 Task: Collaborate with external partners or stakeholders using GitHub to align on shared goals or initiatives.
Action: Mouse moved to (659, 150)
Screenshot: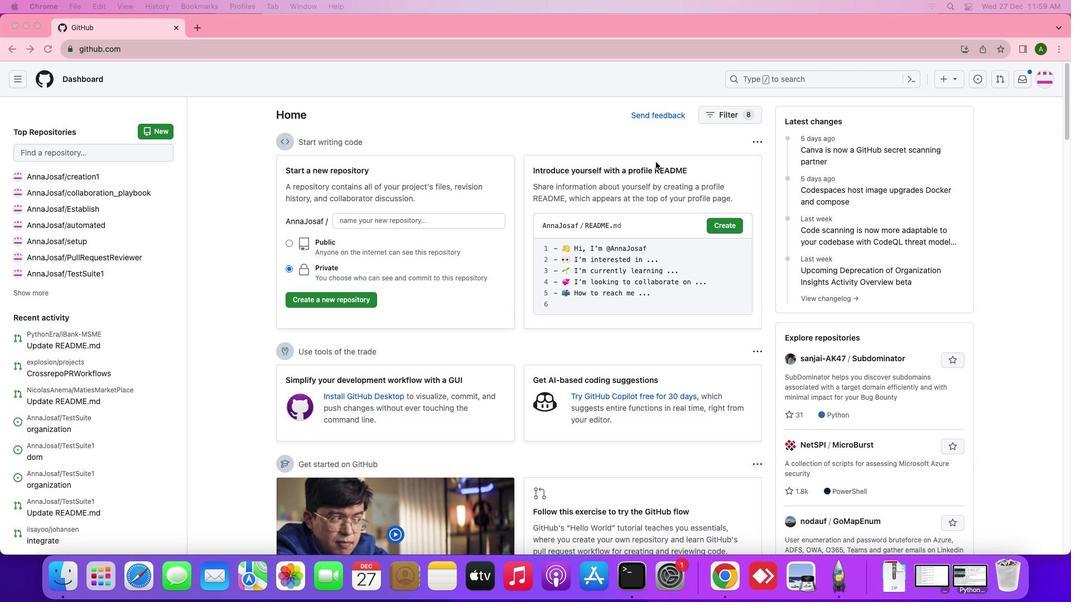
Action: Mouse pressed left at (659, 150)
Screenshot: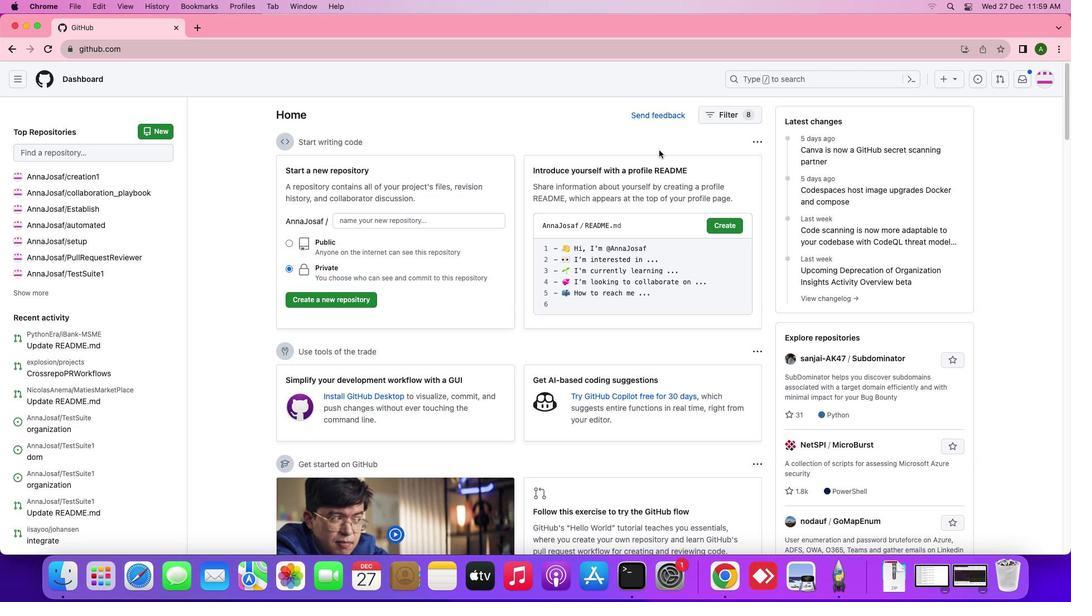 
Action: Mouse moved to (806, 80)
Screenshot: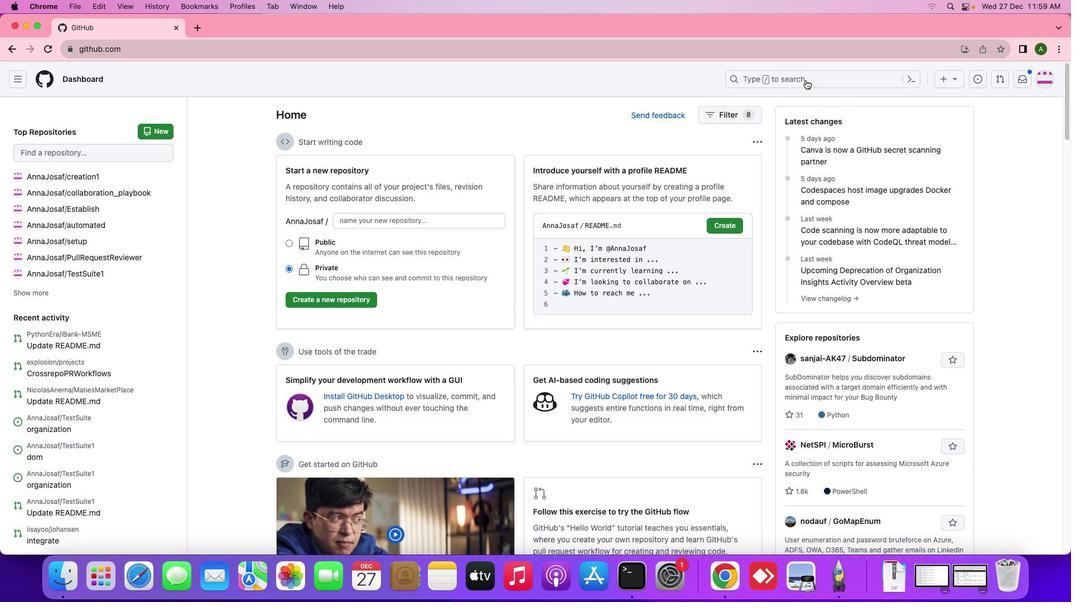 
Action: Mouse pressed left at (806, 80)
Screenshot: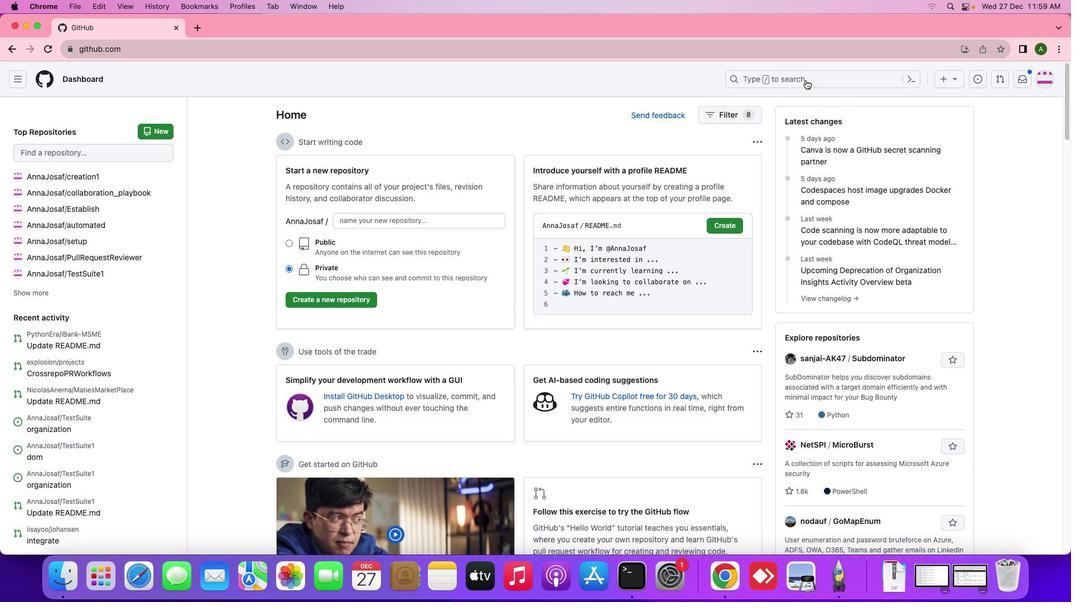 
Action: Mouse moved to (806, 79)
Screenshot: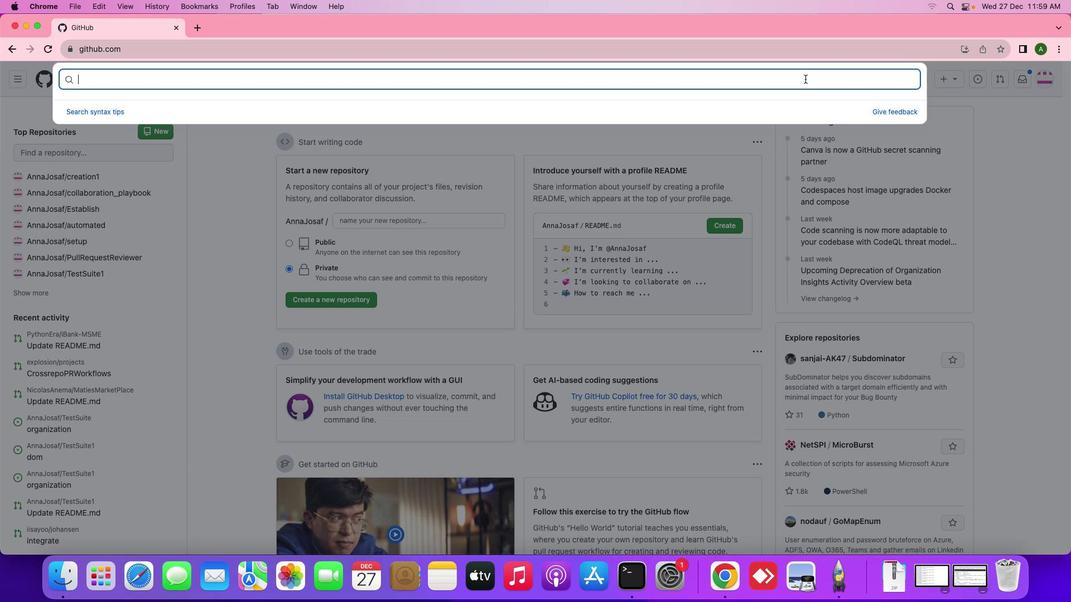 
Action: Key pressed 's''u'Key.backspaceKey.backspace'a''n''a''b''a'Key.enter
Screenshot: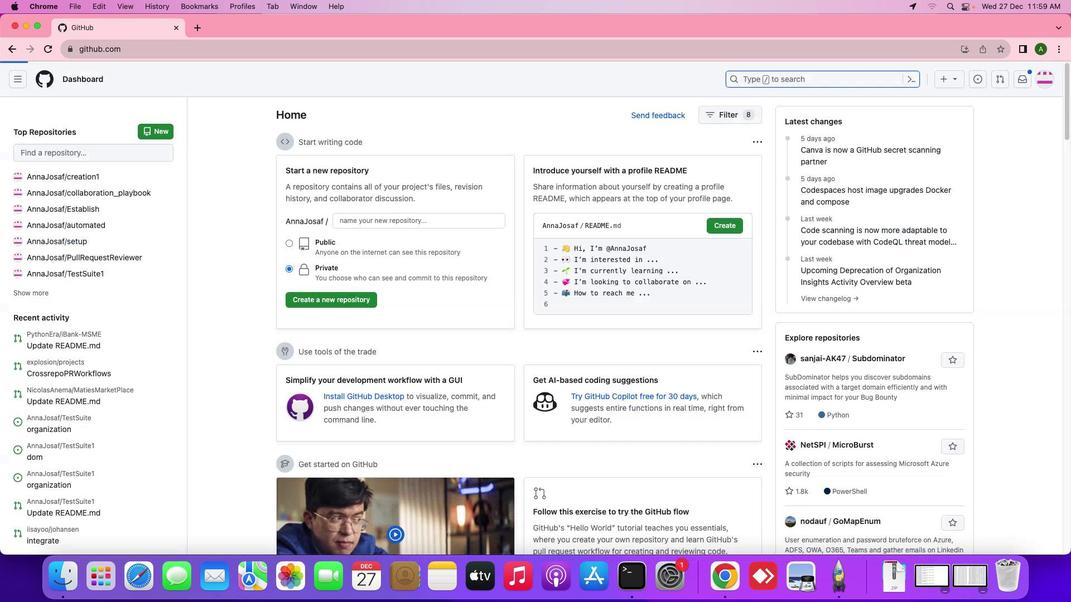 
Action: Mouse moved to (237, 151)
Screenshot: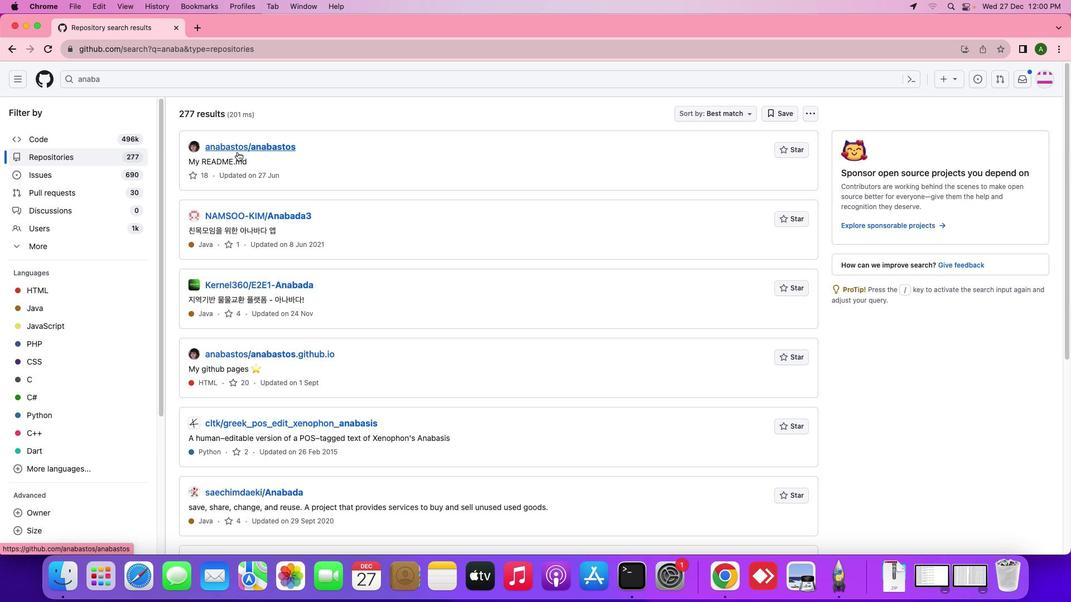 
Action: Mouse pressed left at (237, 151)
Screenshot: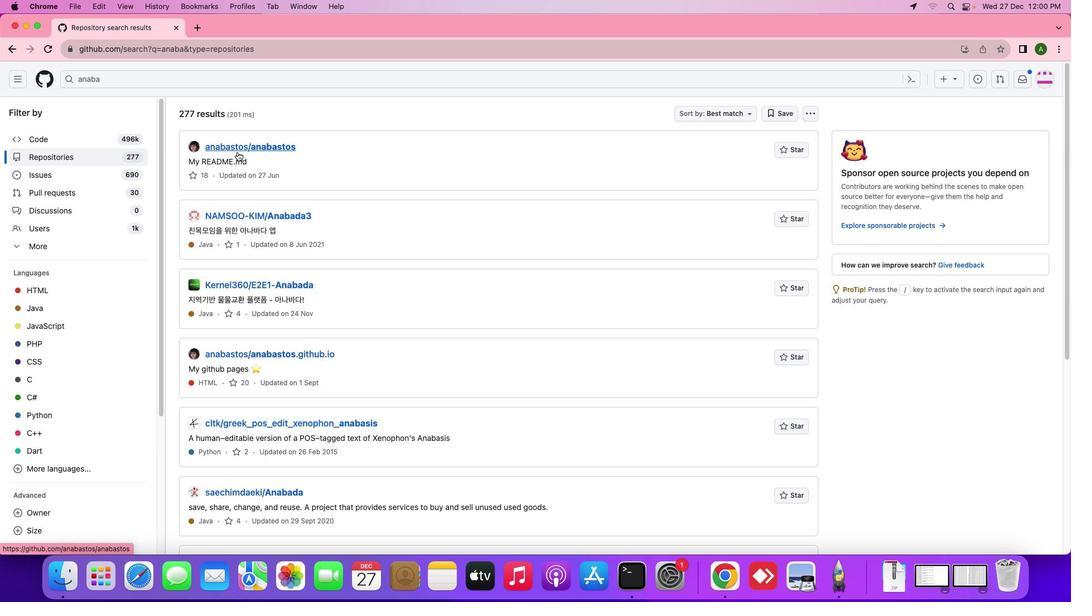 
Action: Mouse moved to (716, 135)
Screenshot: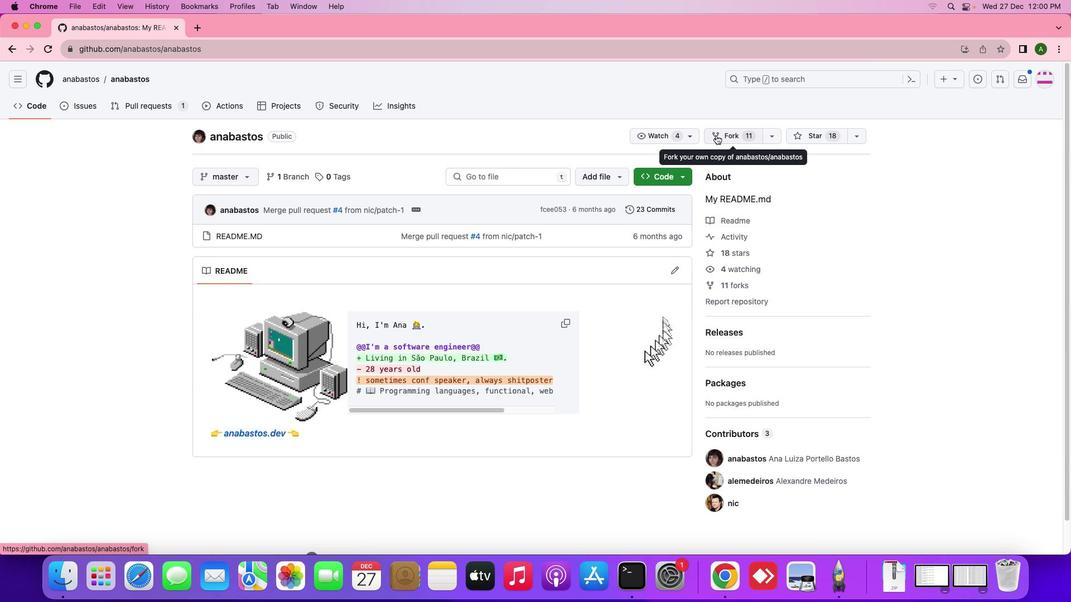 
Action: Mouse pressed left at (716, 135)
Screenshot: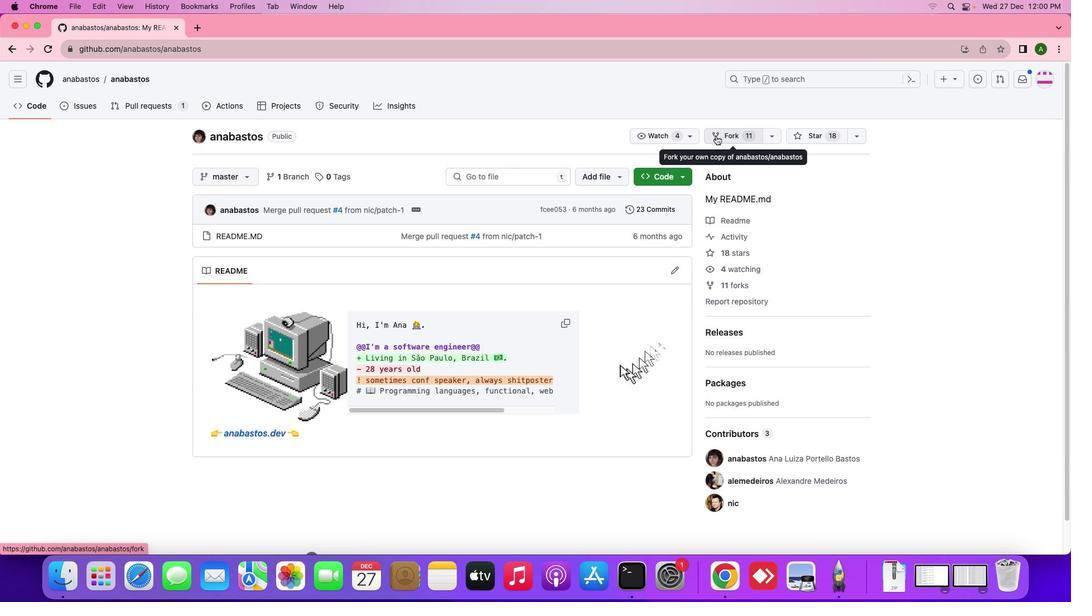 
Action: Mouse moved to (702, 427)
Screenshot: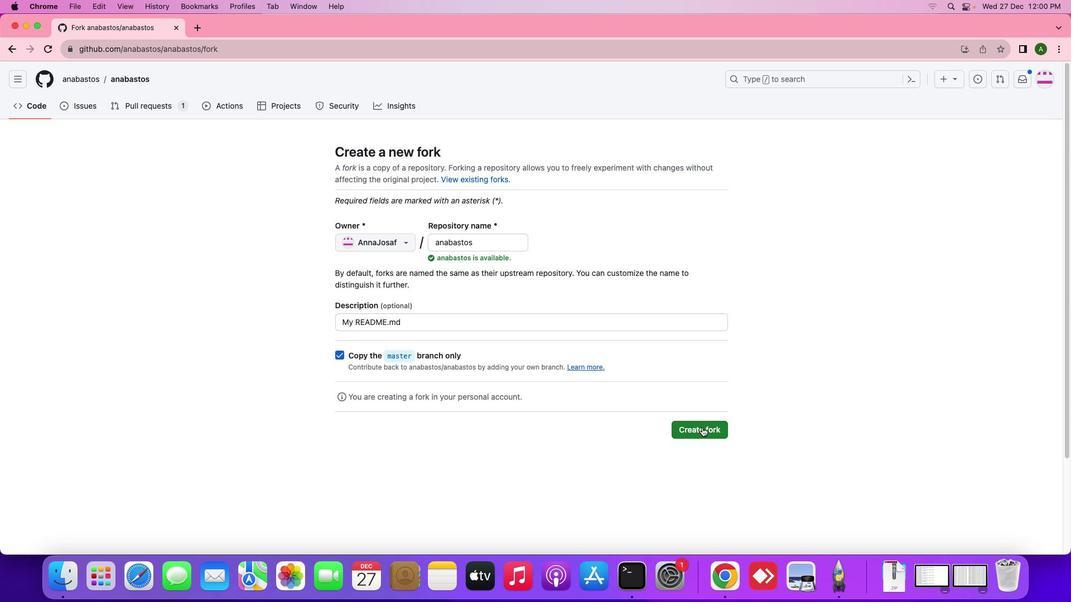 
Action: Mouse pressed left at (702, 427)
Screenshot: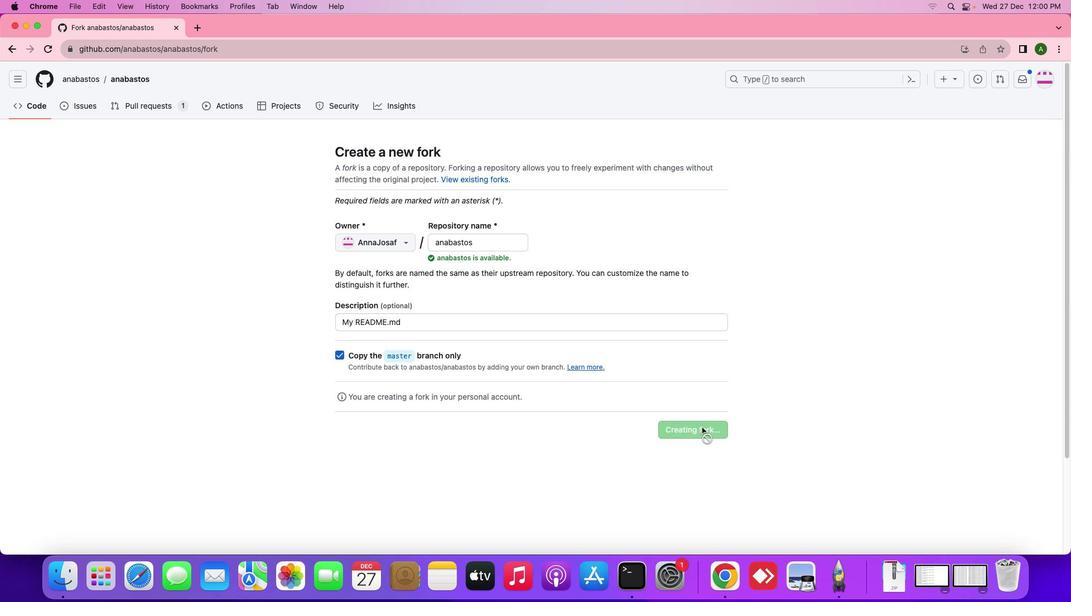 
Action: Mouse pressed left at (702, 427)
Screenshot: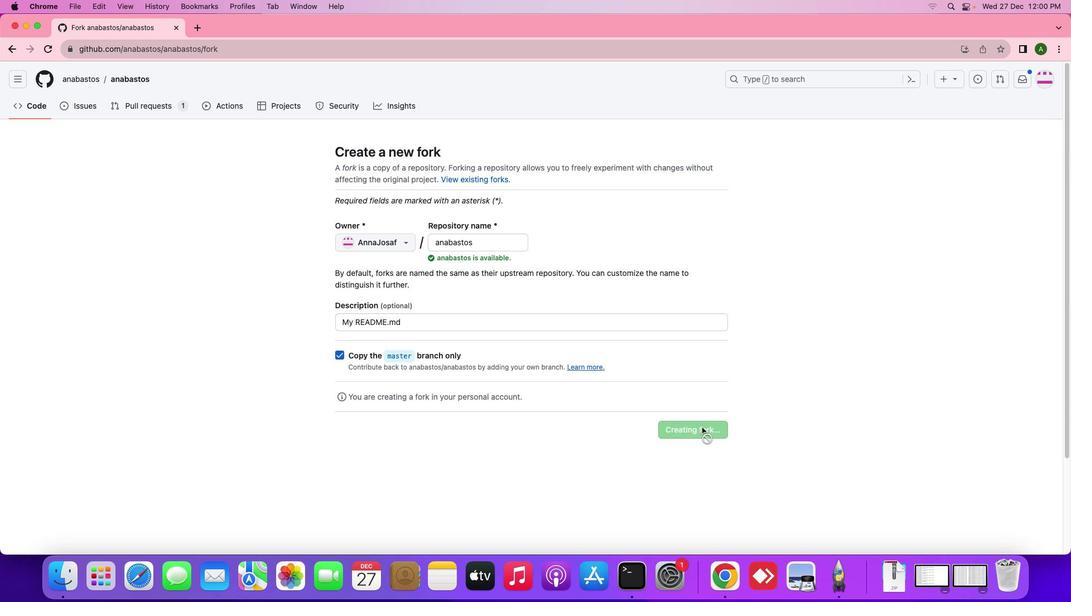 
Action: Mouse moved to (249, 285)
Screenshot: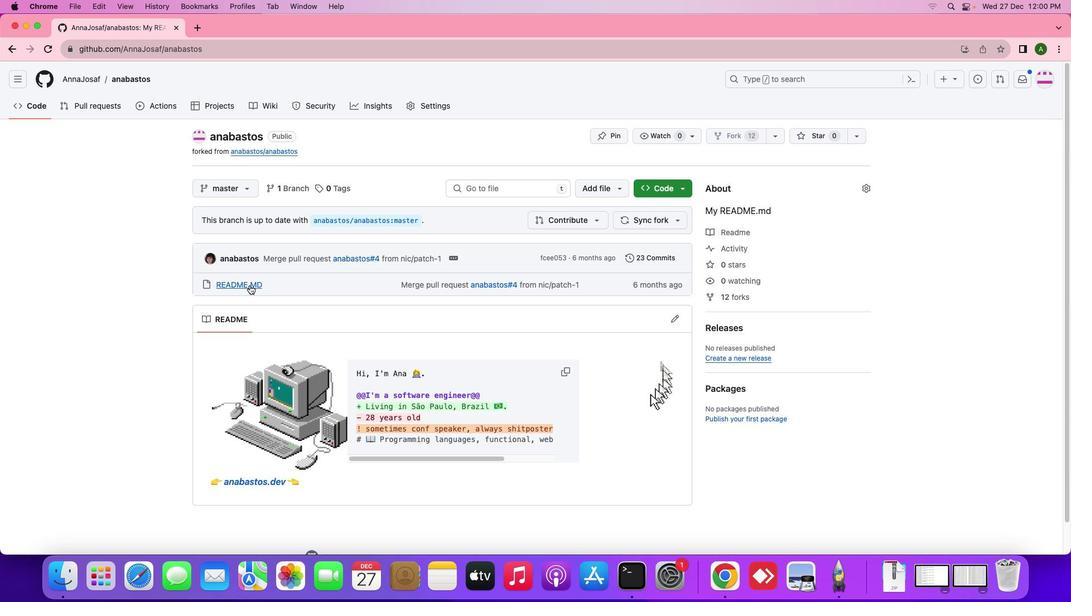 
Action: Mouse pressed left at (249, 285)
Screenshot: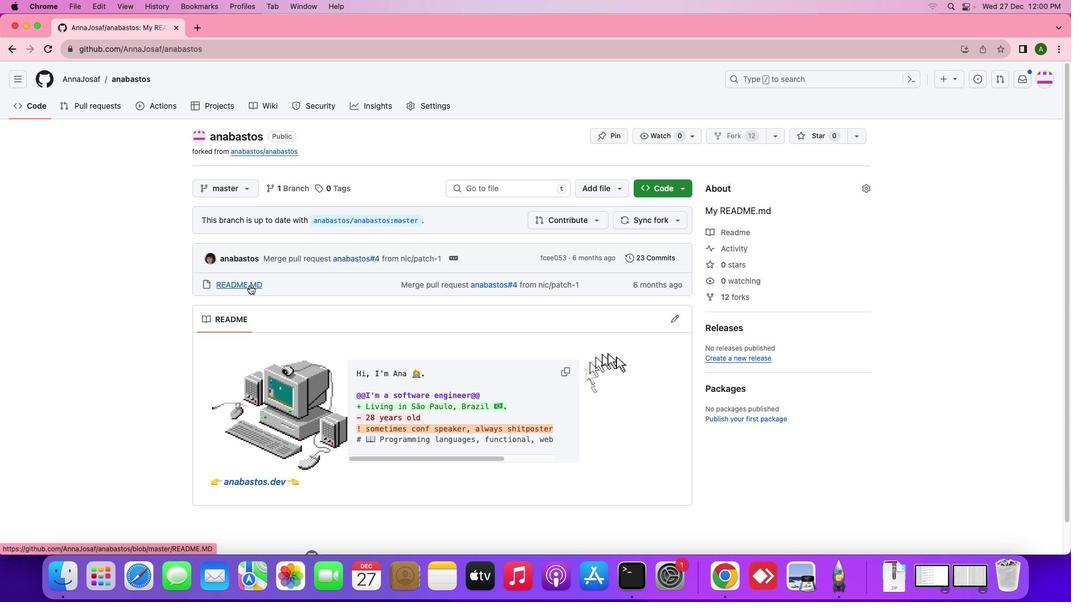 
Action: Mouse moved to (1027, 200)
Screenshot: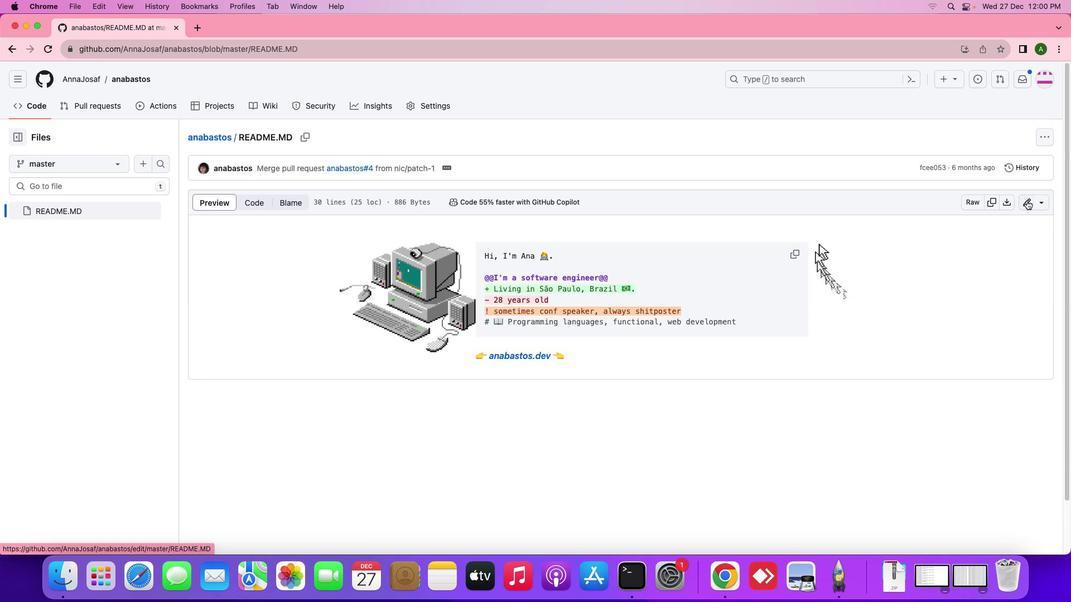 
Action: Mouse pressed left at (1027, 200)
Screenshot: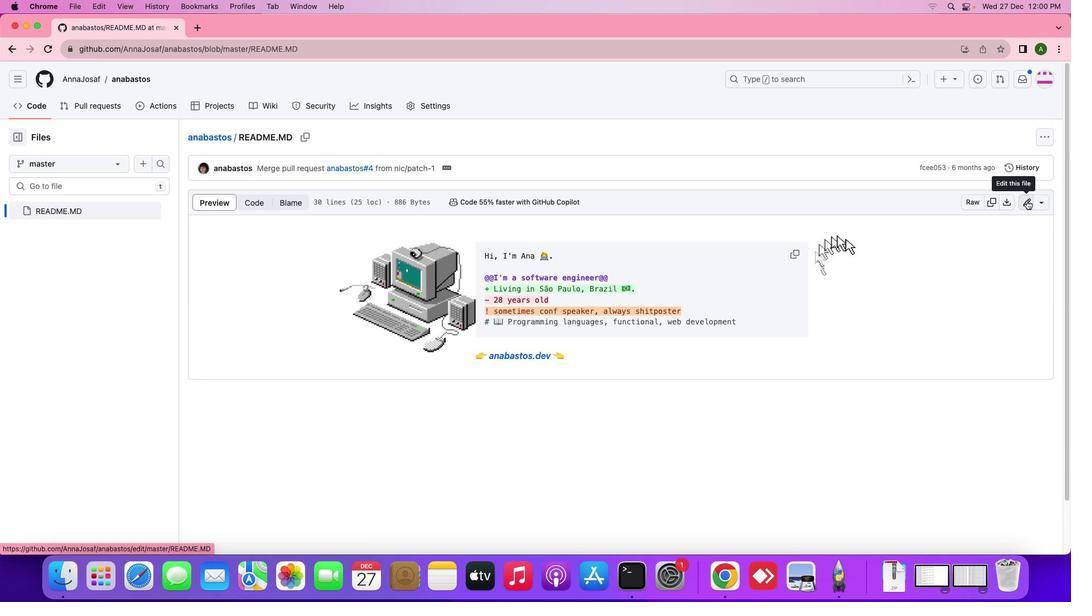 
Action: Mouse moved to (460, 423)
Screenshot: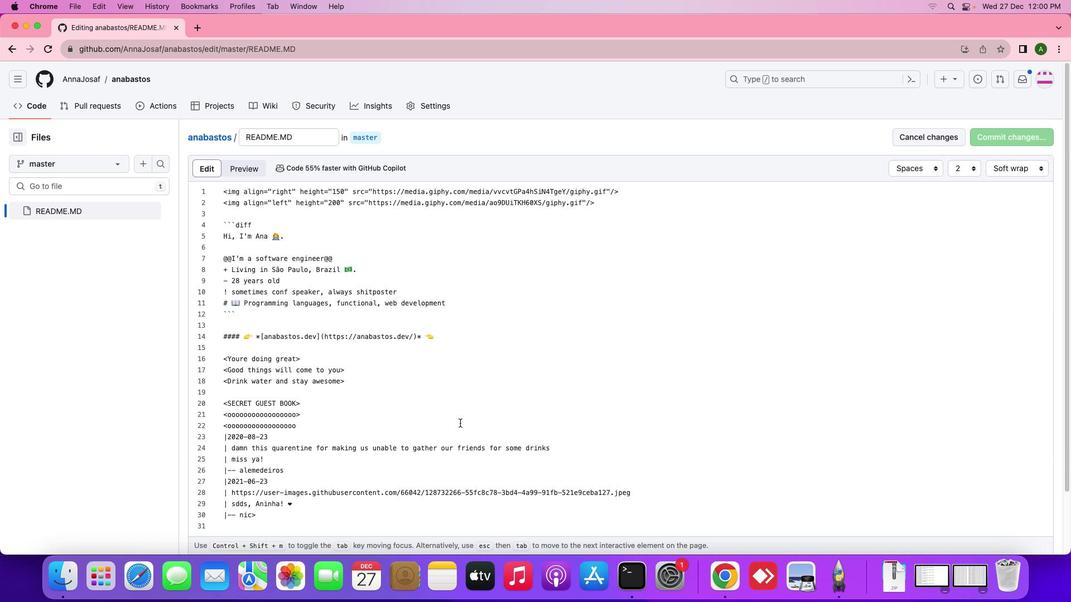 
Action: Mouse scrolled (460, 423) with delta (0, 0)
Screenshot: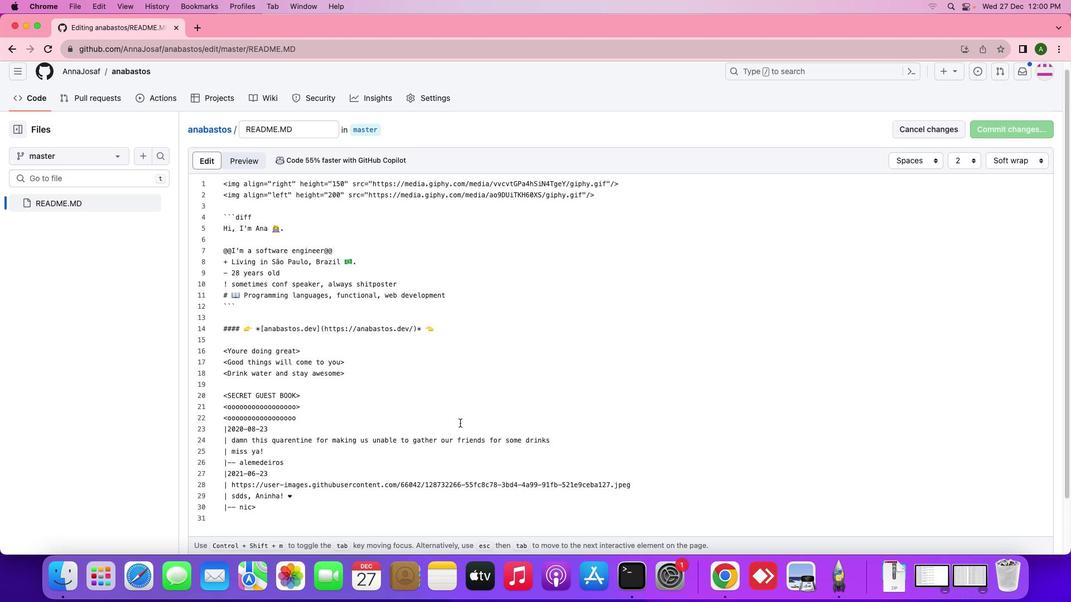 
Action: Mouse scrolled (460, 423) with delta (0, 0)
Screenshot: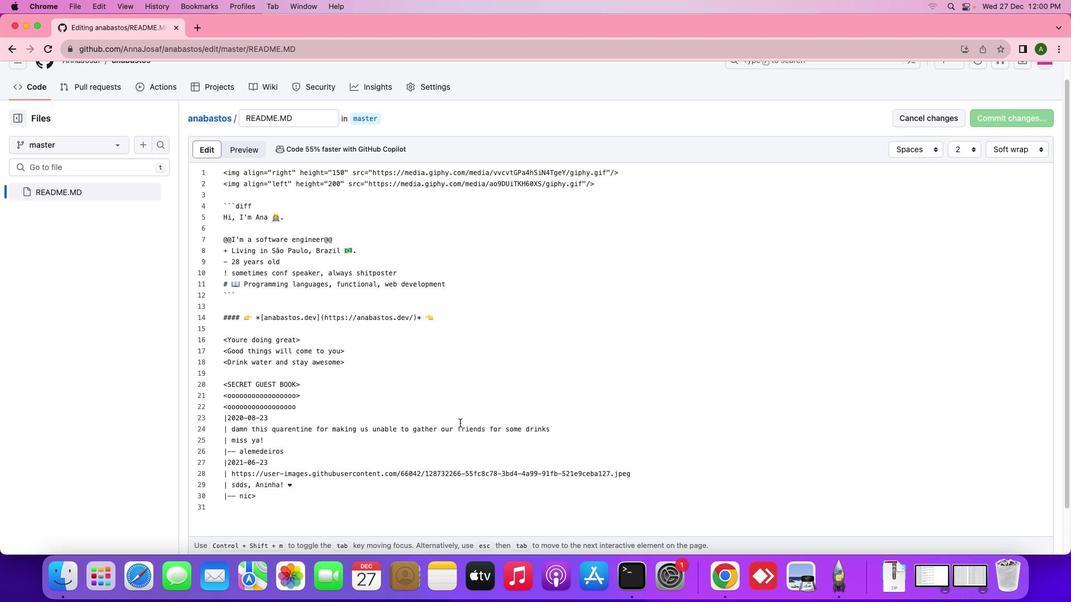 
Action: Mouse scrolled (460, 423) with delta (0, -1)
Screenshot: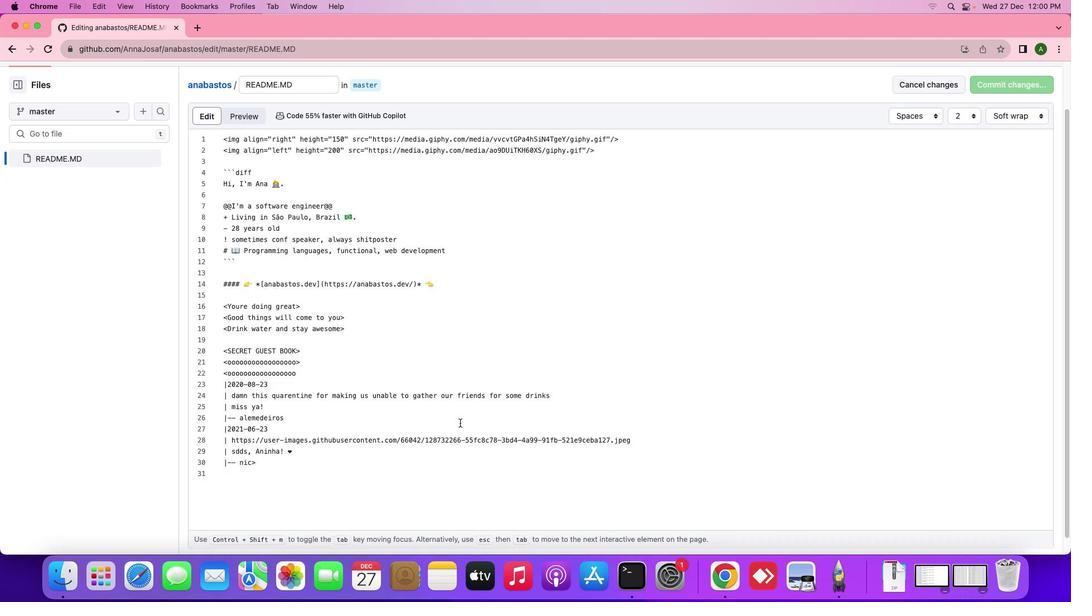 
Action: Mouse moved to (460, 425)
Screenshot: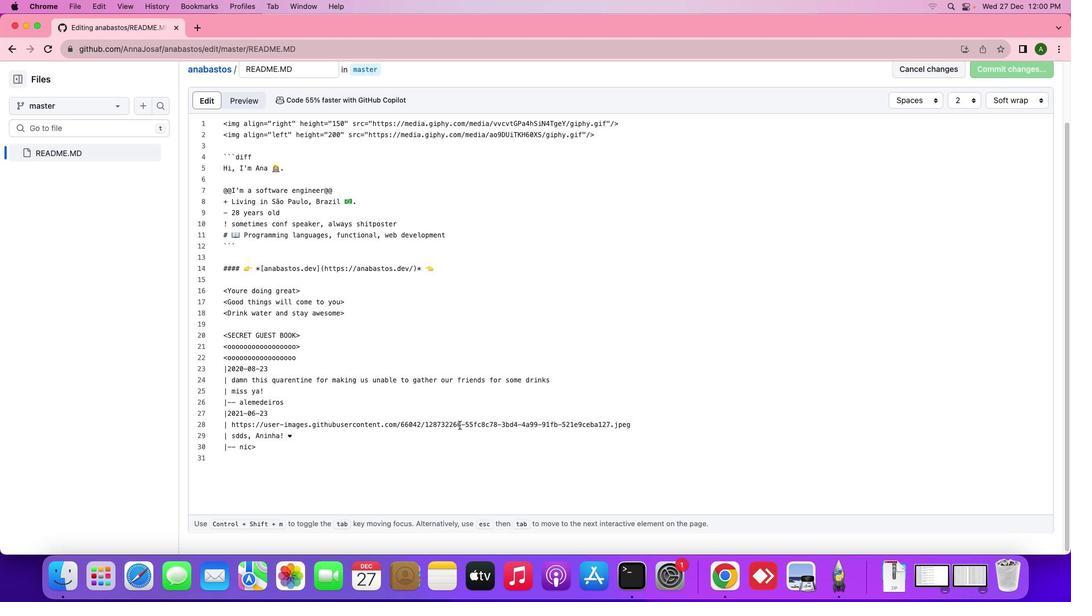 
Action: Mouse scrolled (460, 425) with delta (0, 0)
Screenshot: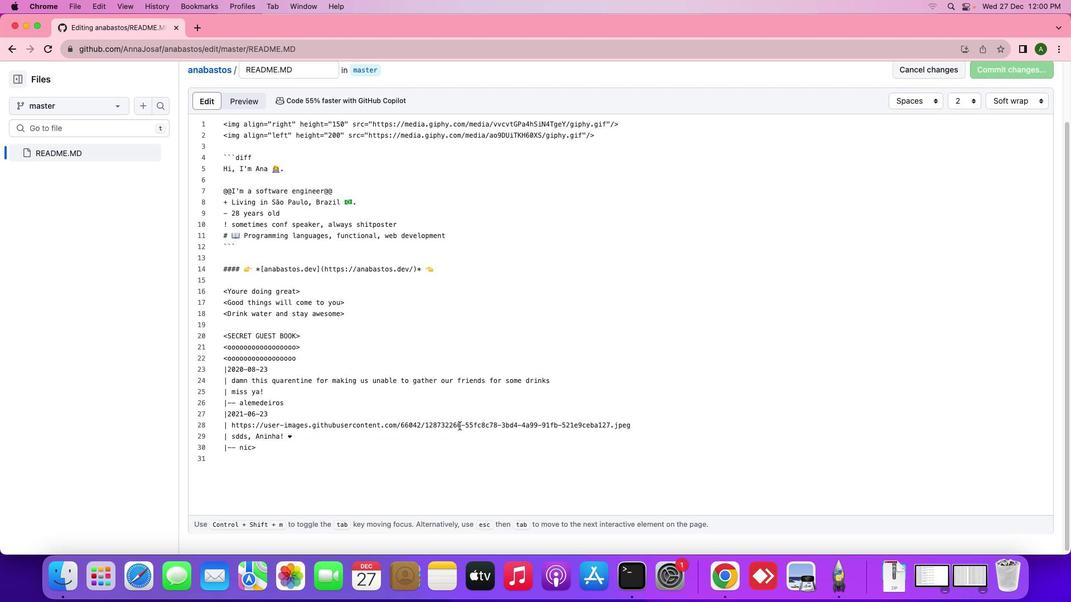 
Action: Mouse moved to (460, 425)
Screenshot: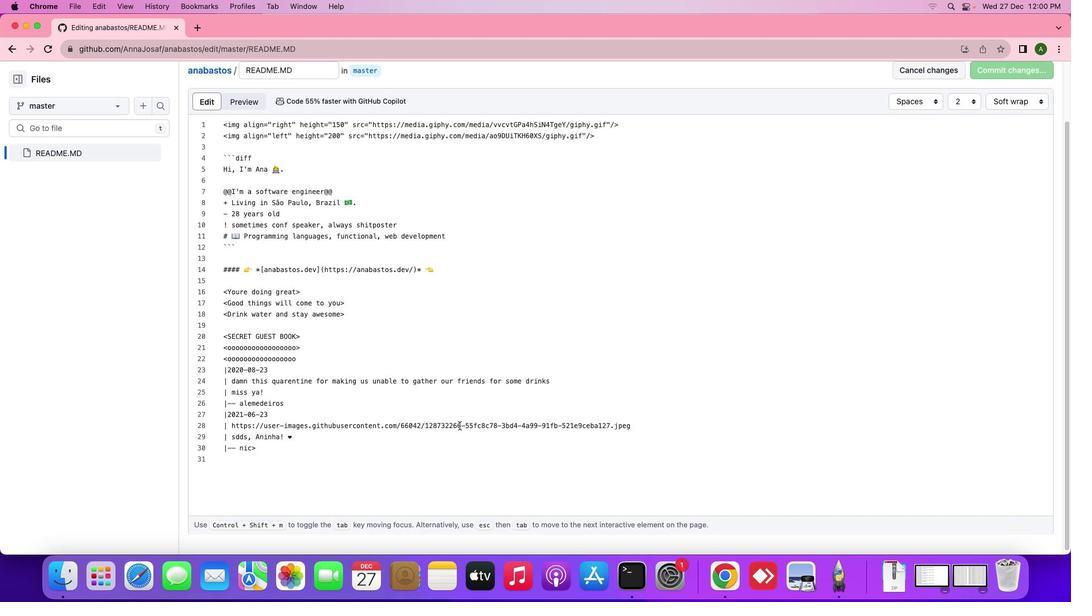 
Action: Mouse scrolled (460, 425) with delta (0, 0)
Screenshot: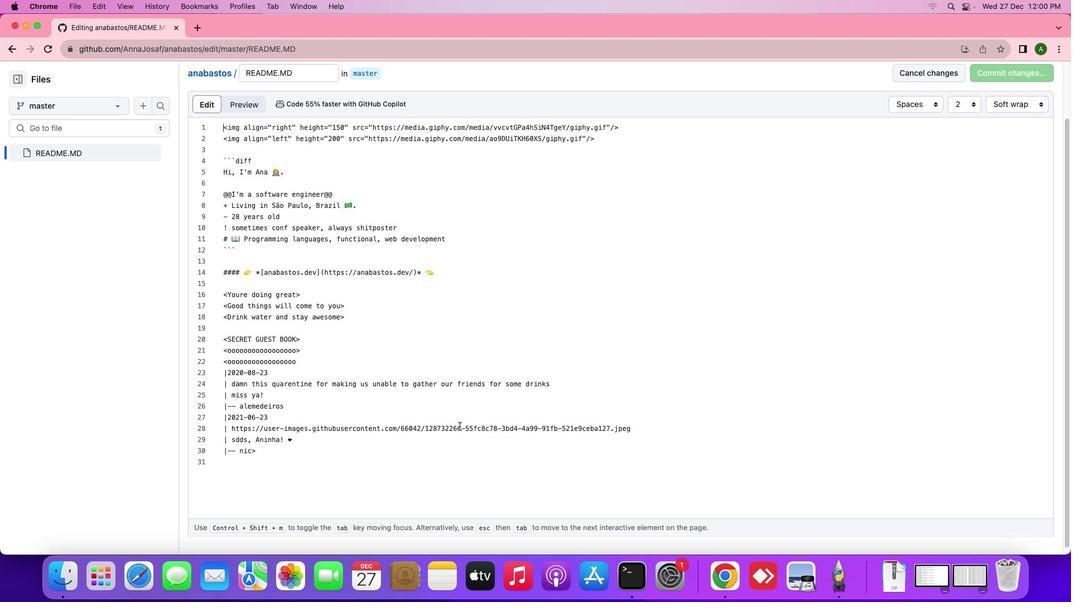 
Action: Mouse moved to (460, 426)
Screenshot: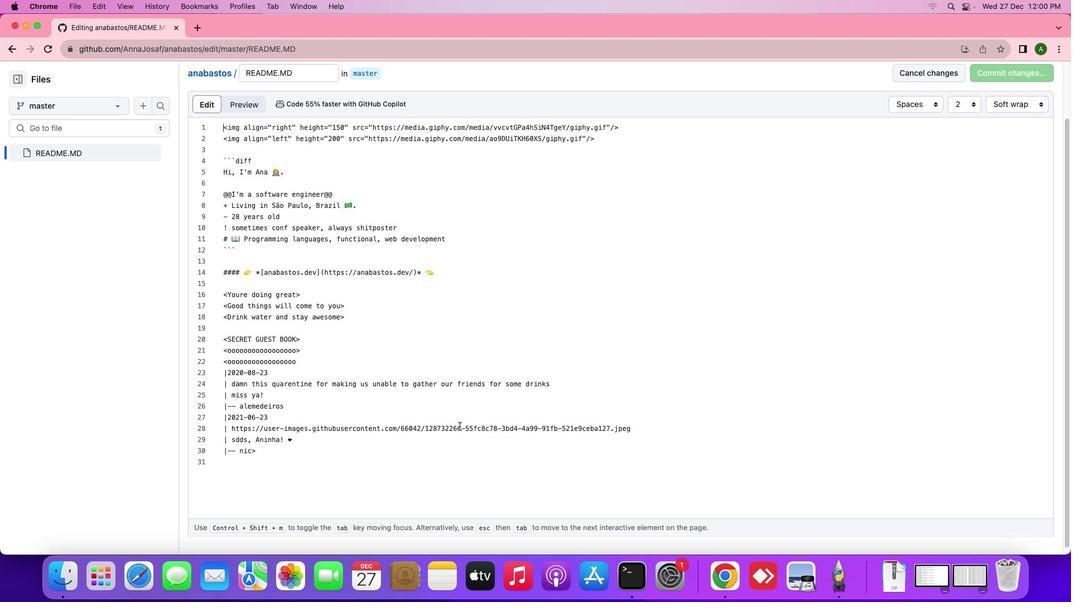 
Action: Mouse scrolled (460, 426) with delta (0, 0)
Screenshot: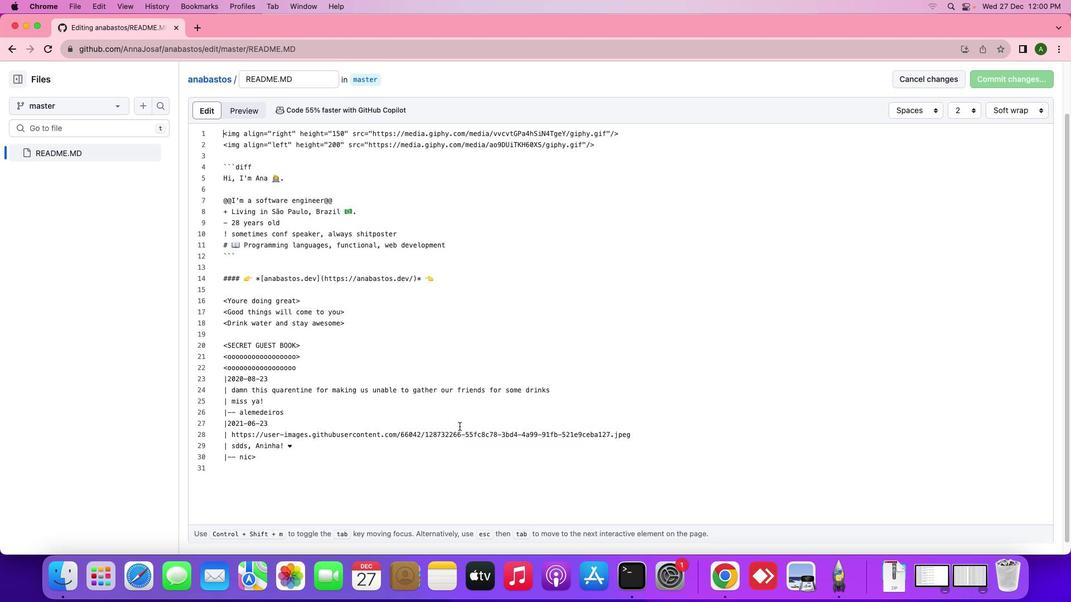 
Action: Mouse moved to (269, 182)
Screenshot: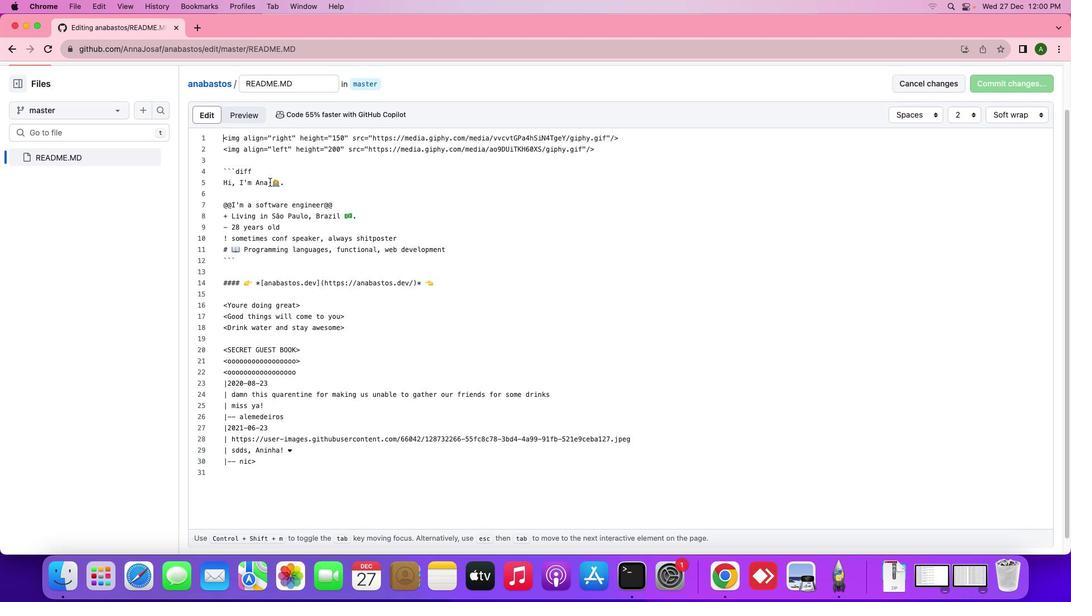 
Action: Mouse pressed left at (269, 182)
Screenshot: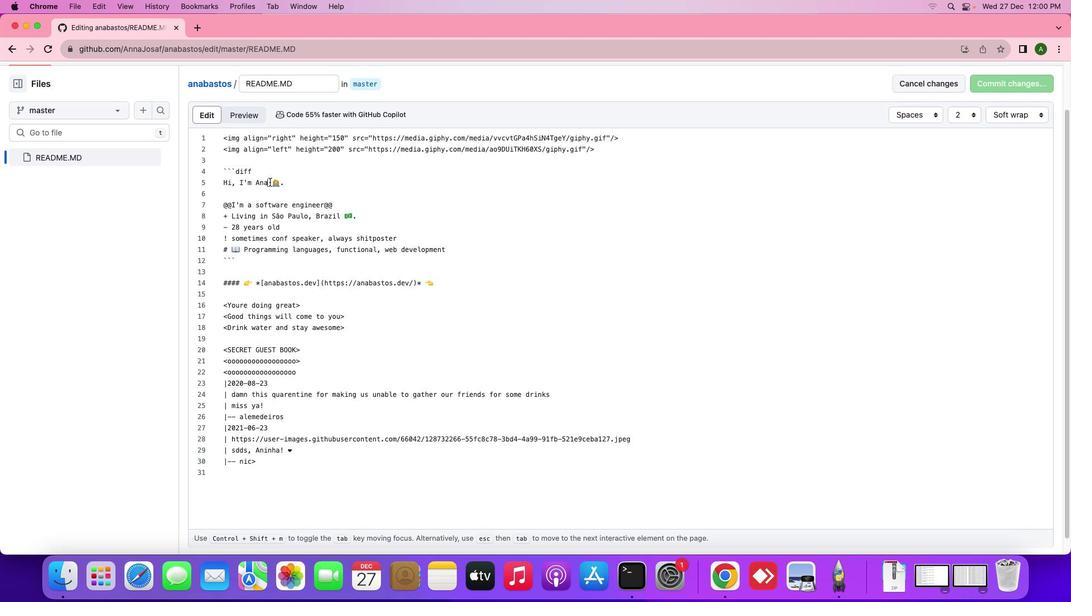 
Action: Mouse moved to (312, 200)
Screenshot: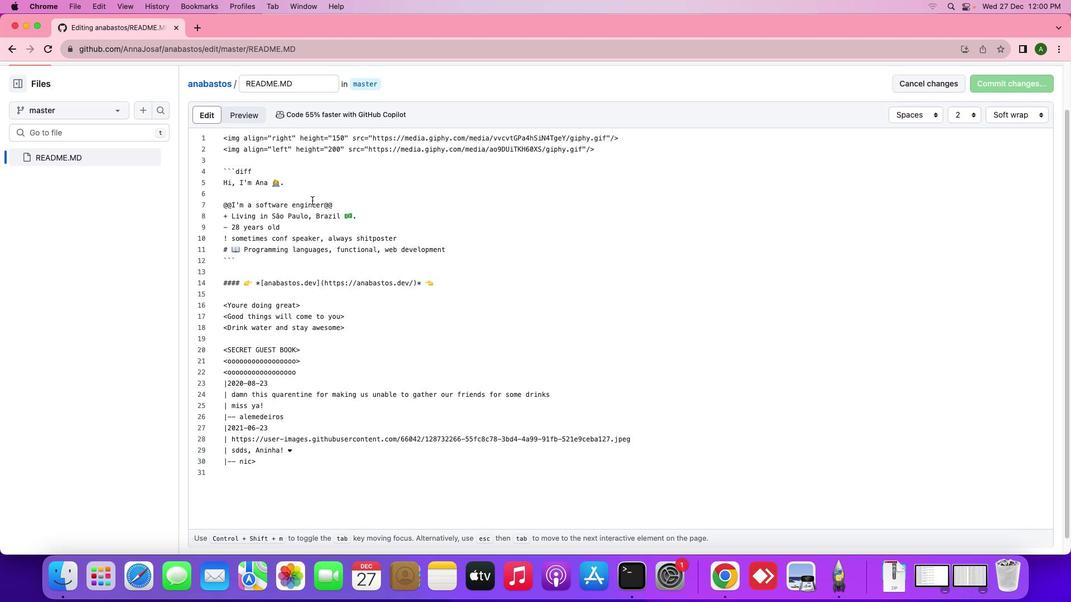 
Action: Key pressed 'j''o''s''a''f'
Screenshot: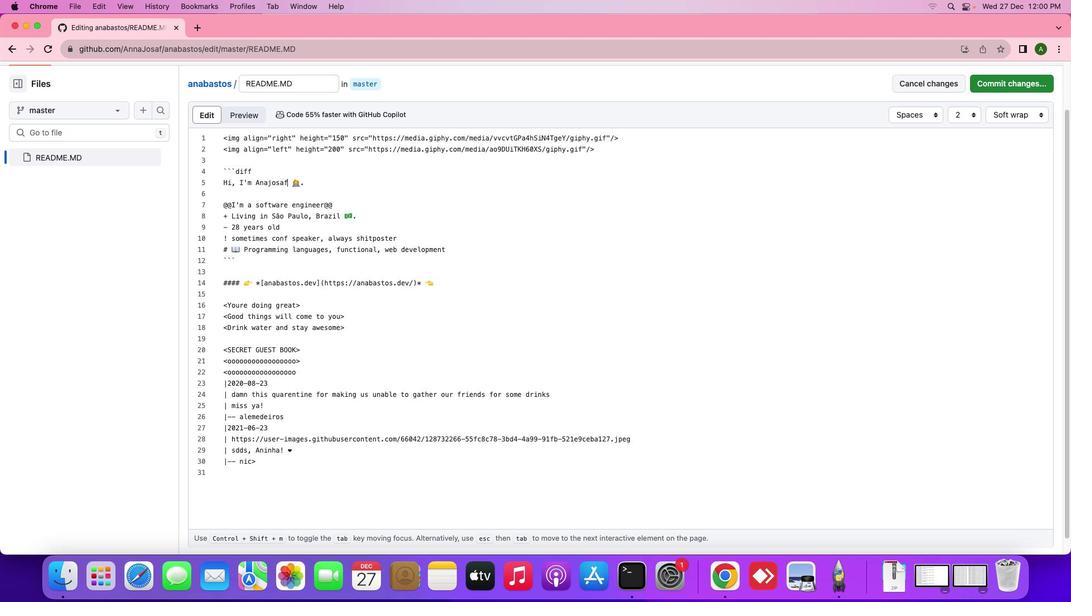 
Action: Mouse moved to (268, 182)
Screenshot: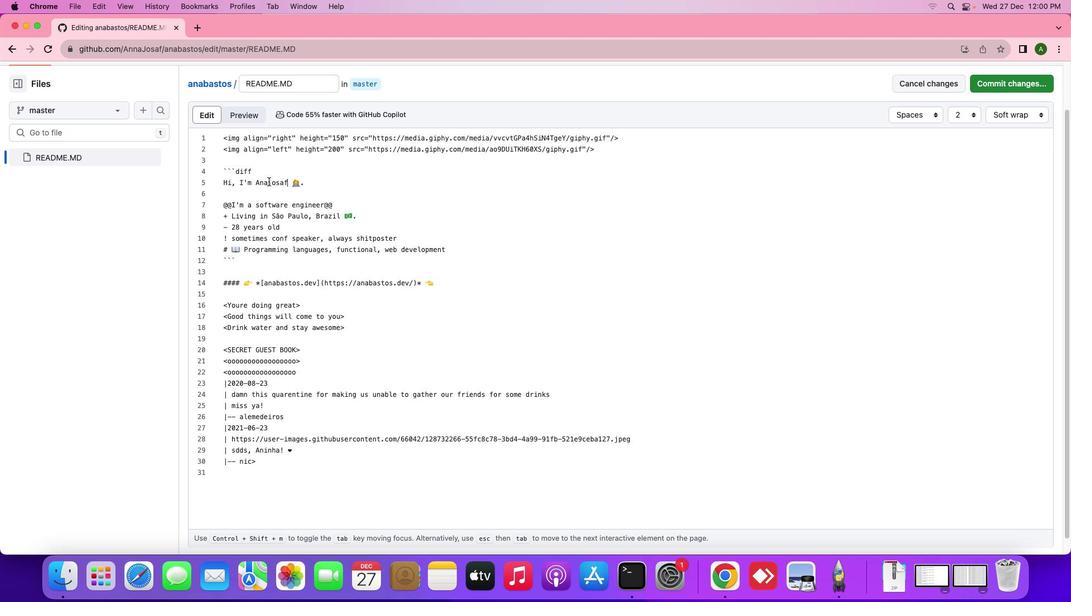 
Action: Mouse pressed left at (268, 182)
Screenshot: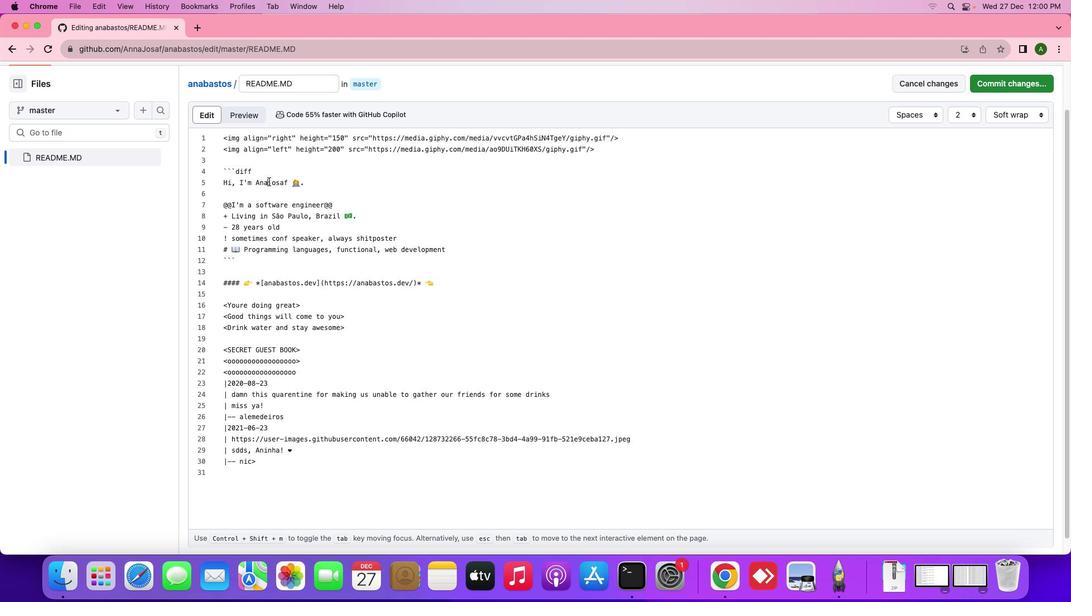 
Action: Mouse moved to (274, 182)
Screenshot: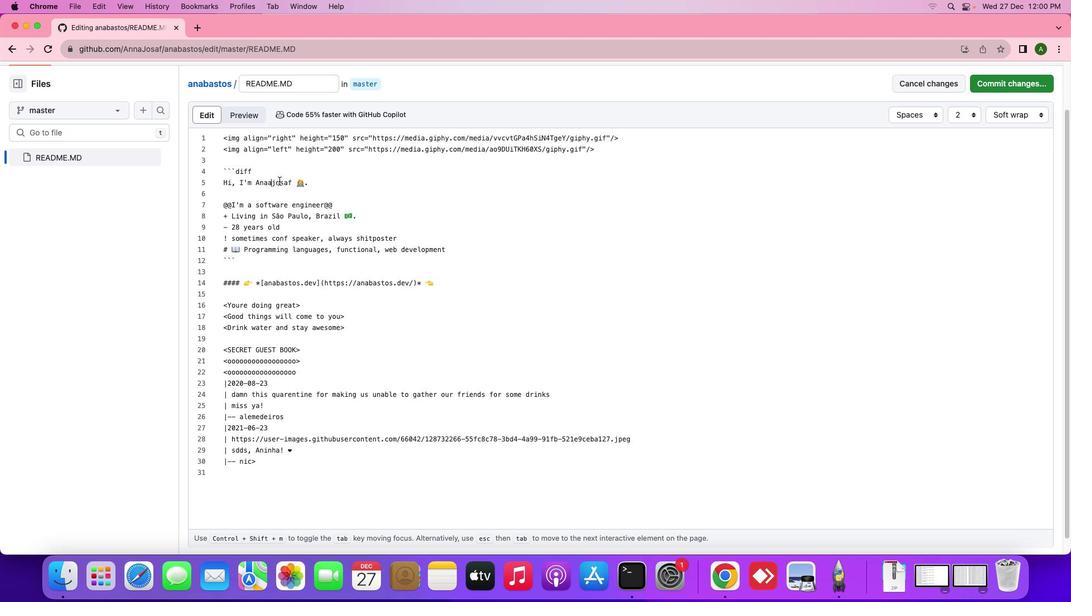 
Action: Key pressed 'a'
Screenshot: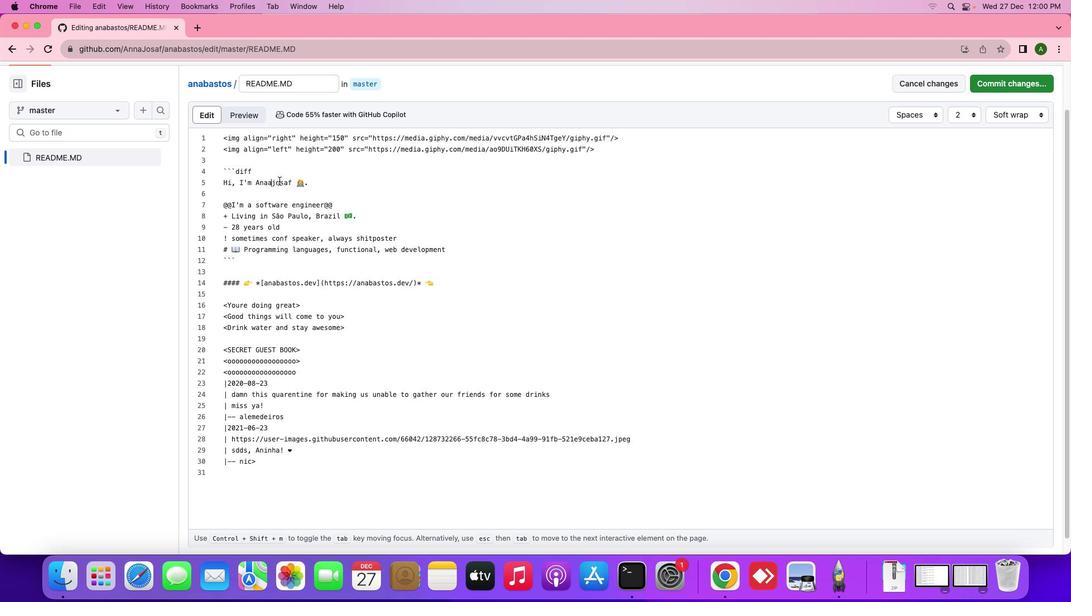 
Action: Mouse moved to (999, 83)
Screenshot: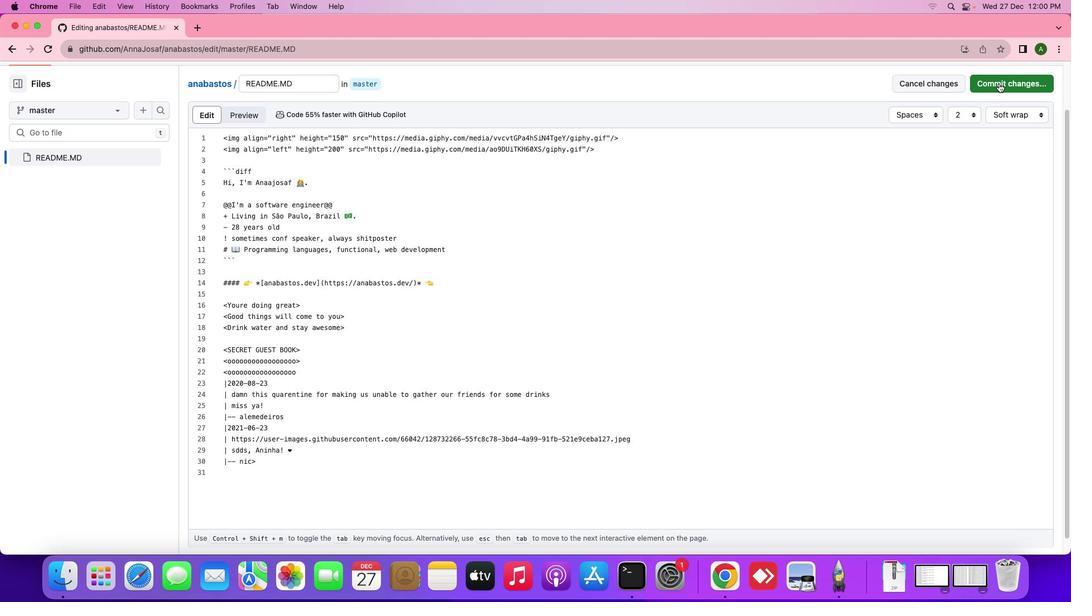 
Action: Mouse pressed left at (999, 83)
Screenshot: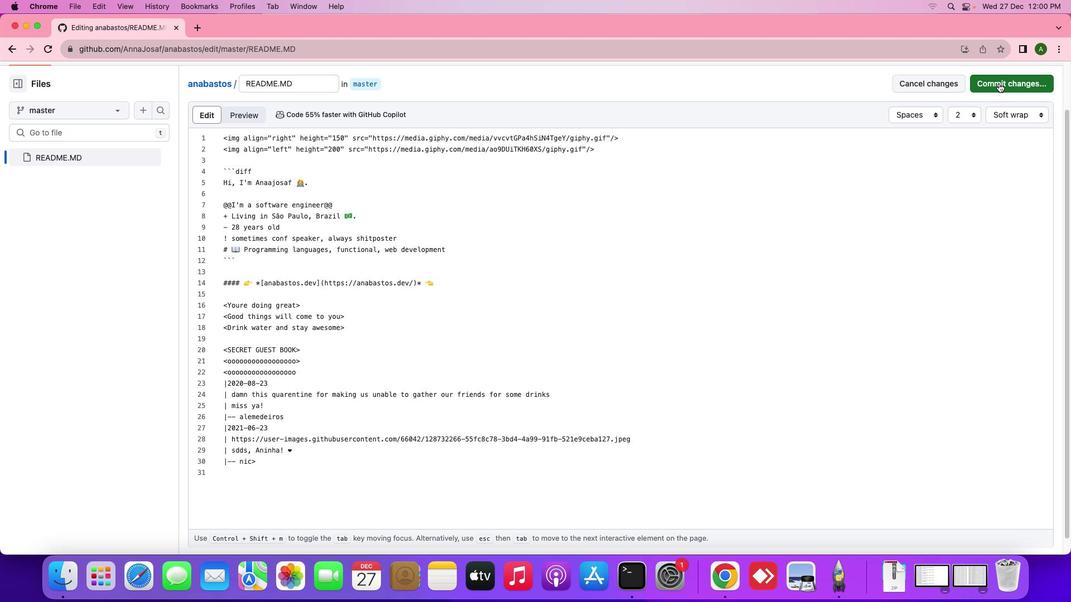 
Action: Mouse moved to (628, 427)
Screenshot: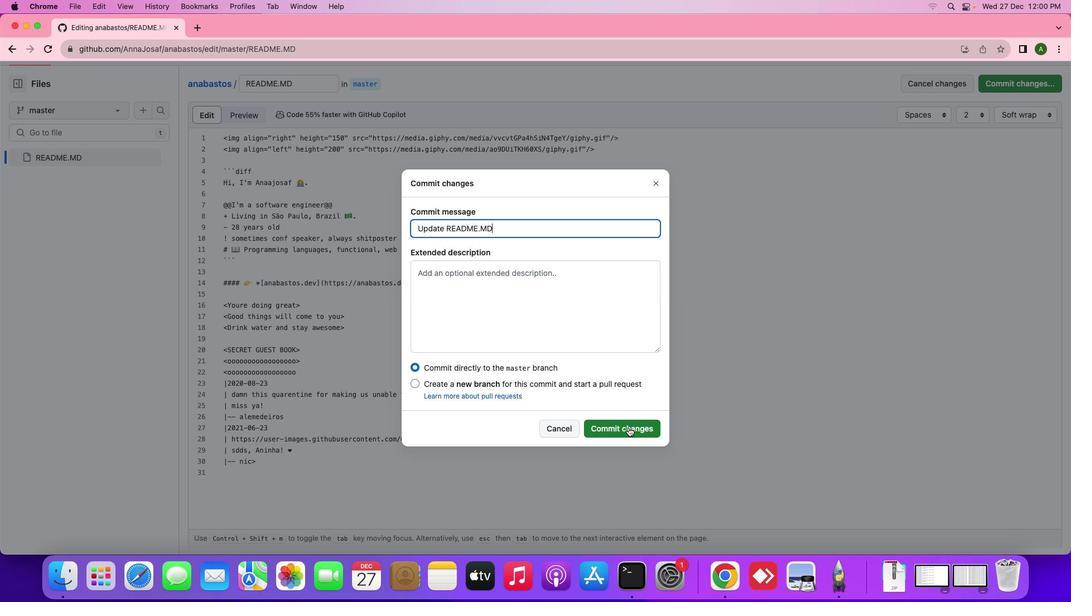 
Action: Mouse pressed left at (628, 427)
Screenshot: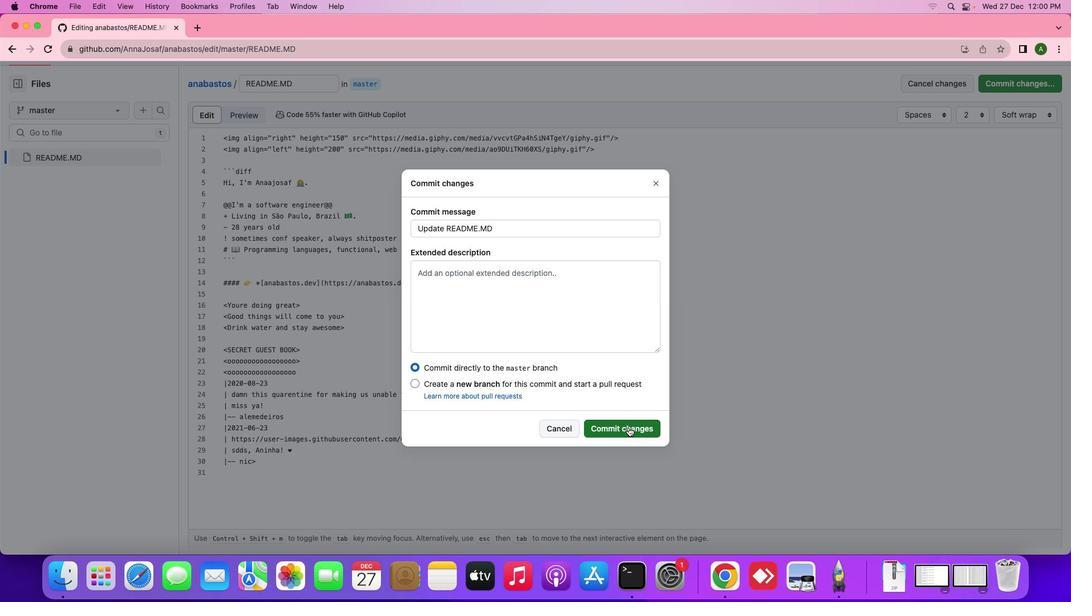 
Action: Mouse moved to (461, 279)
Screenshot: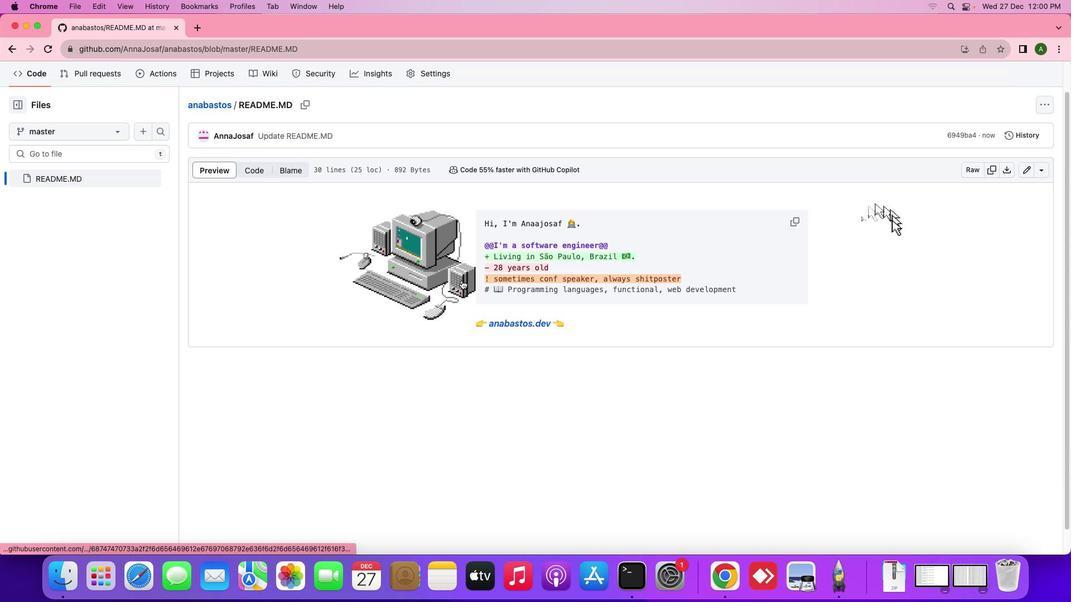 
Action: Mouse scrolled (461, 279) with delta (0, 0)
Screenshot: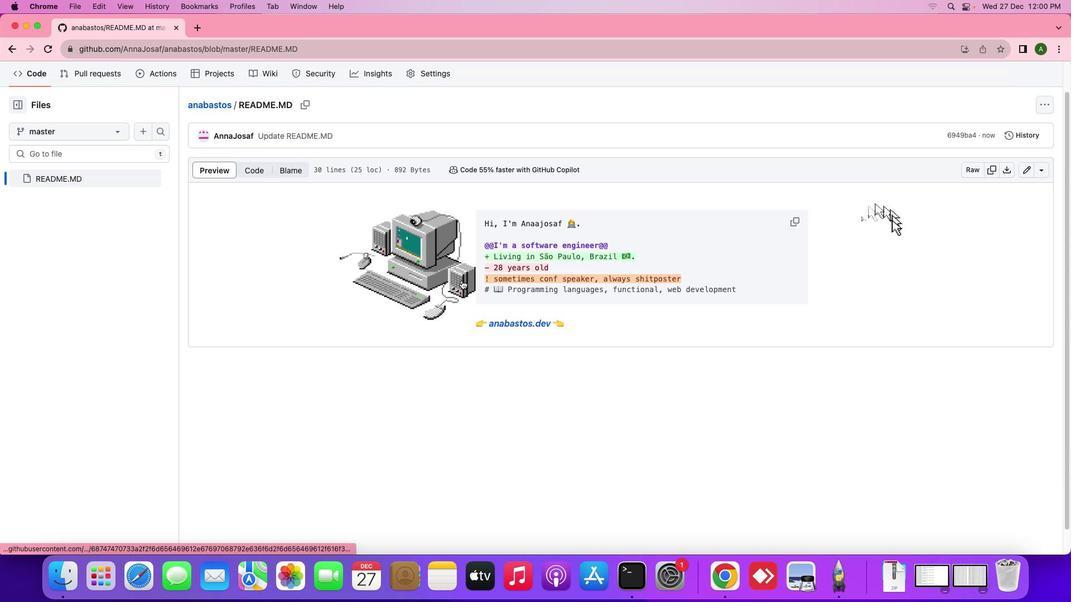 
Action: Mouse moved to (461, 279)
Screenshot: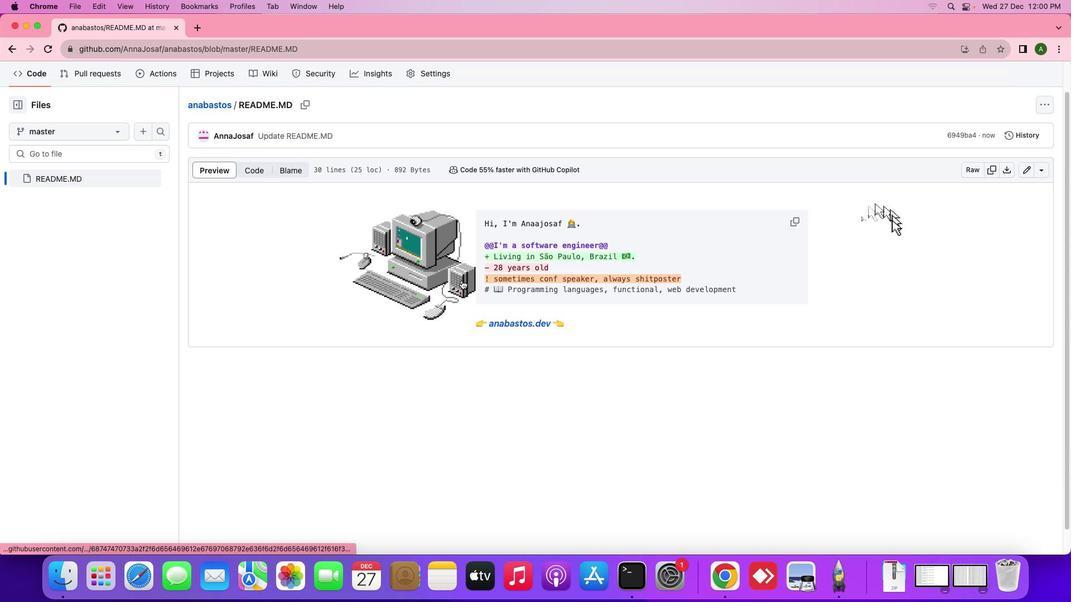 
Action: Mouse scrolled (461, 279) with delta (0, 0)
Screenshot: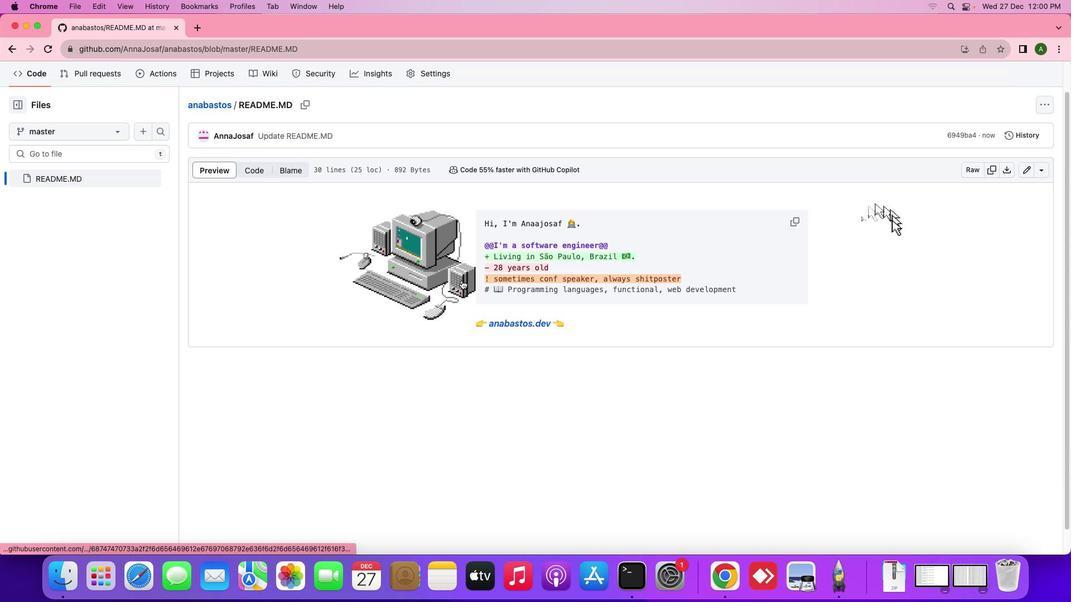 
Action: Mouse moved to (461, 280)
Screenshot: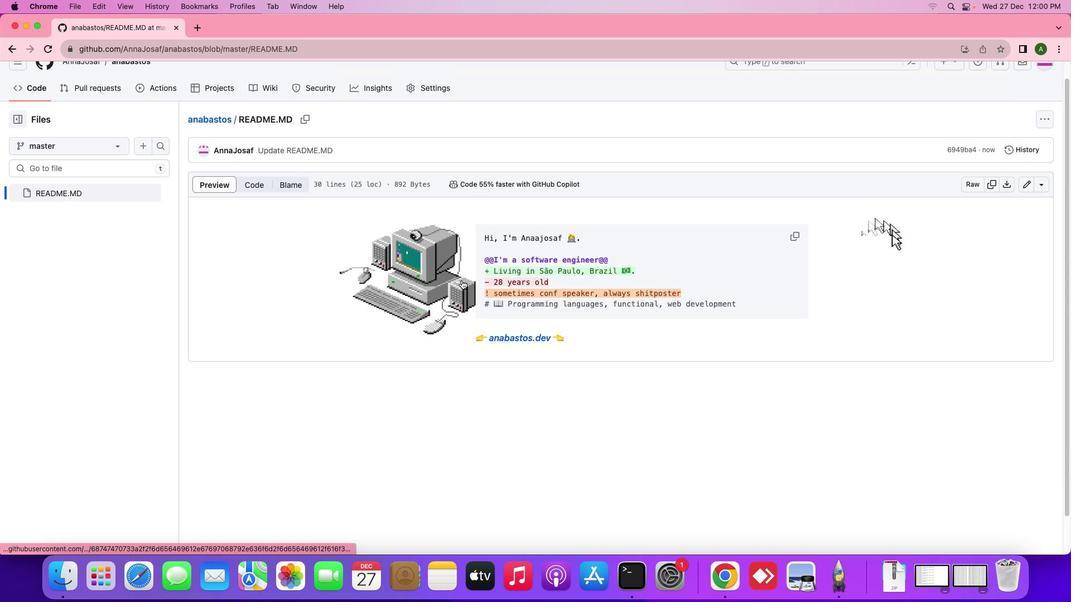 
Action: Mouse scrolled (461, 280) with delta (0, 1)
Screenshot: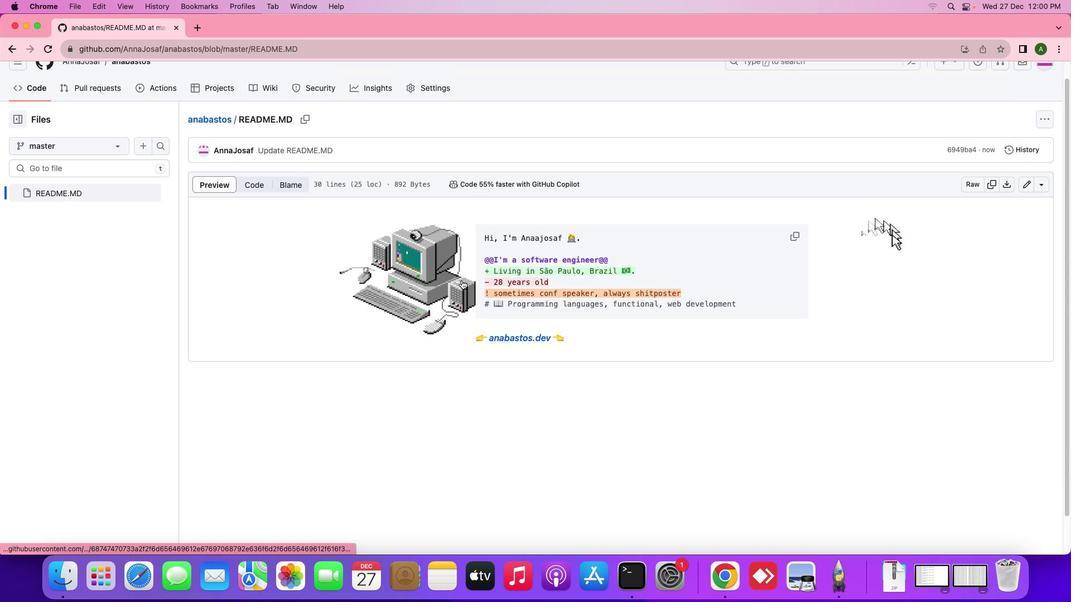 
Action: Mouse moved to (461, 280)
Screenshot: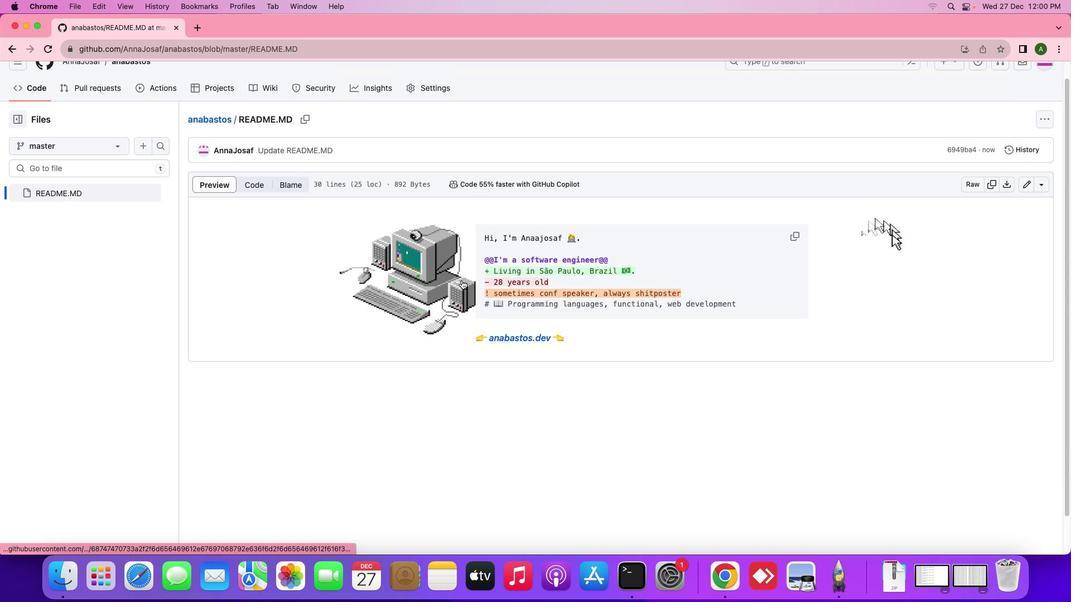 
Action: Mouse scrolled (461, 280) with delta (0, 2)
Screenshot: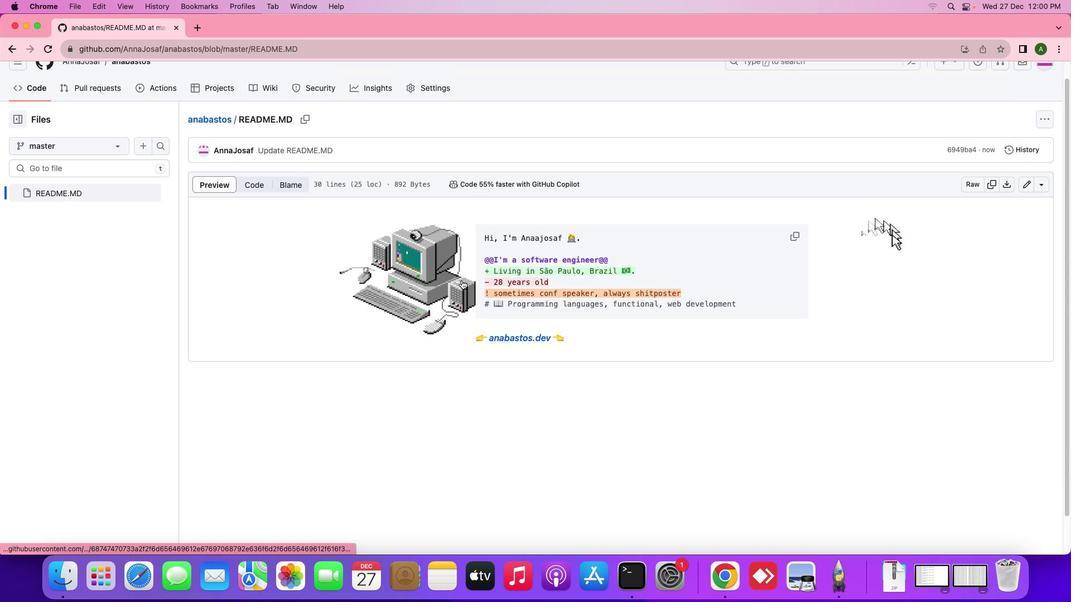 
Action: Mouse moved to (461, 280)
Screenshot: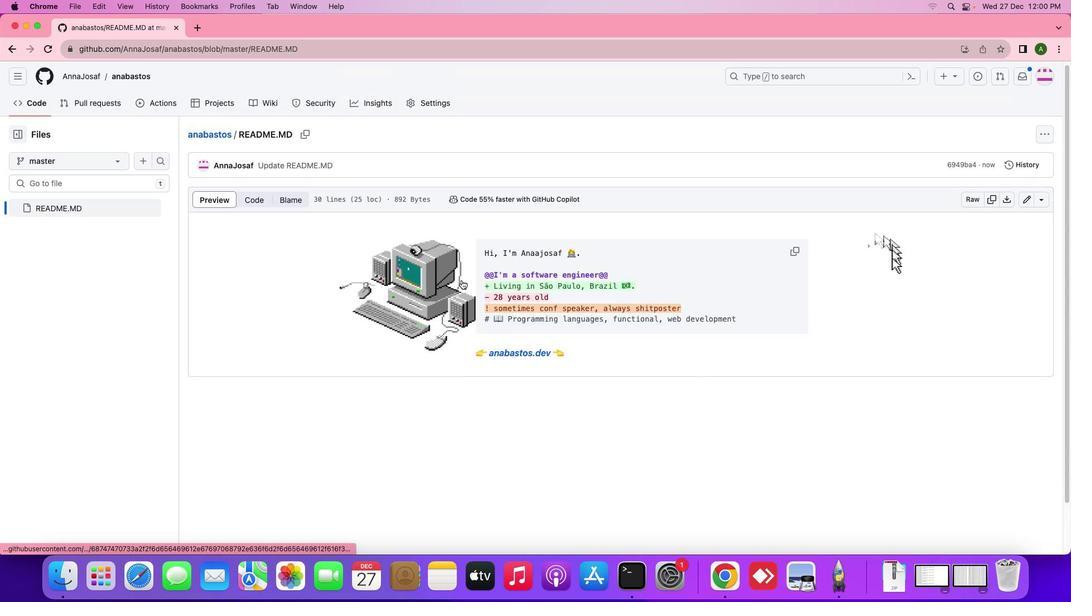 
Action: Mouse scrolled (461, 280) with delta (0, 0)
Screenshot: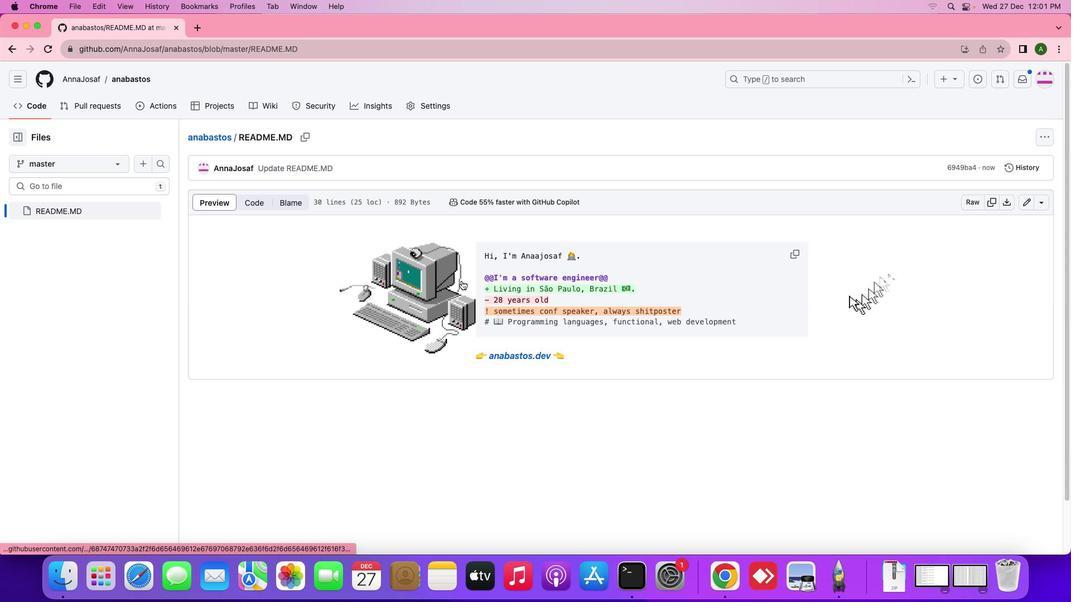 
Action: Mouse moved to (461, 280)
Screenshot: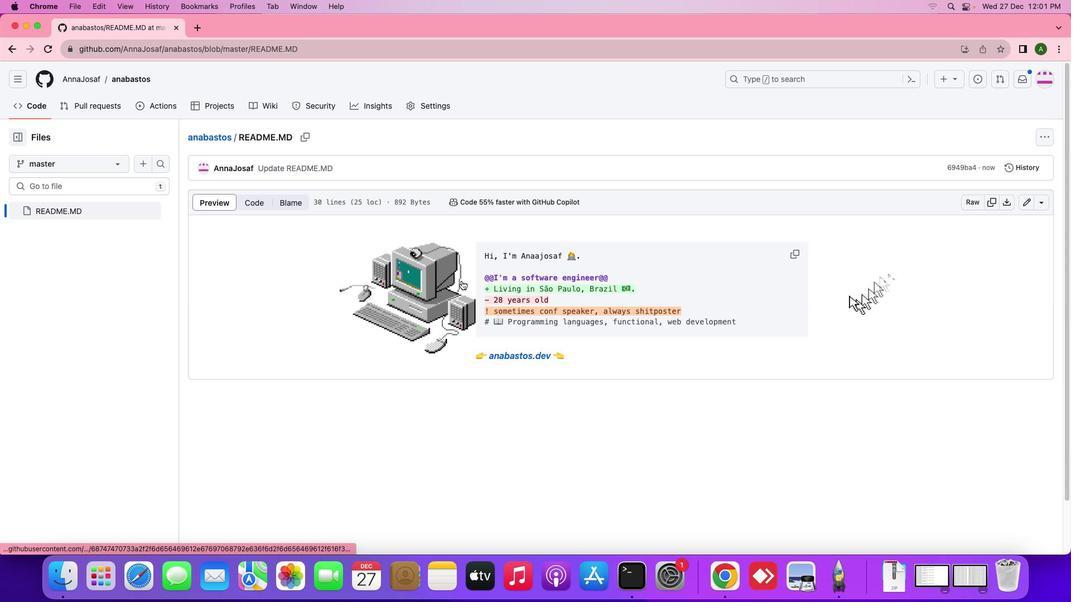 
Action: Mouse scrolled (461, 280) with delta (0, 0)
Screenshot: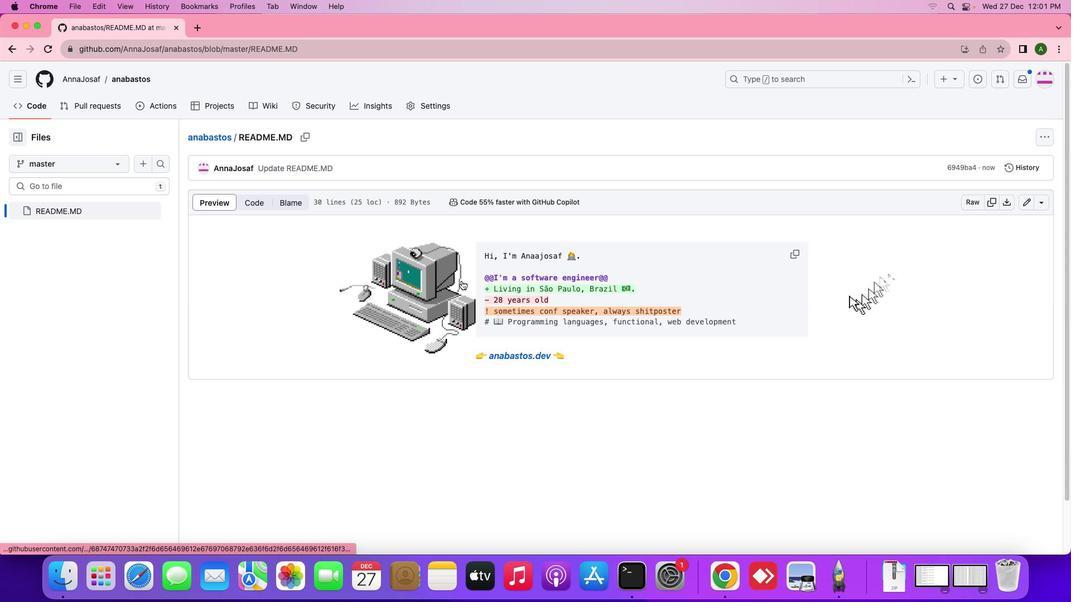 
Action: Mouse scrolled (461, 280) with delta (0, 1)
Screenshot: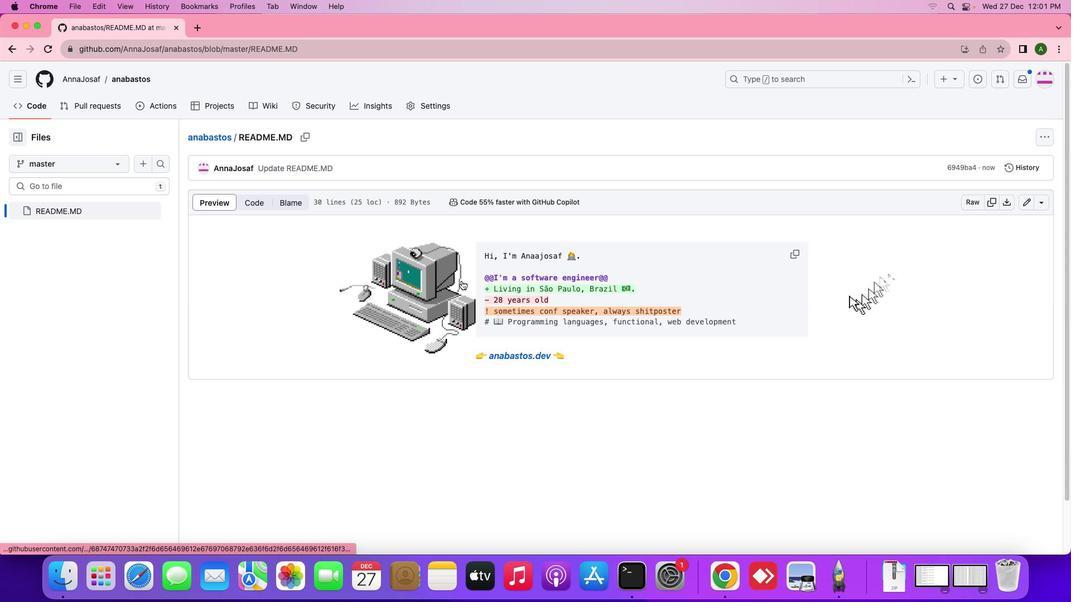 
Action: Mouse scrolled (461, 280) with delta (0, 2)
Screenshot: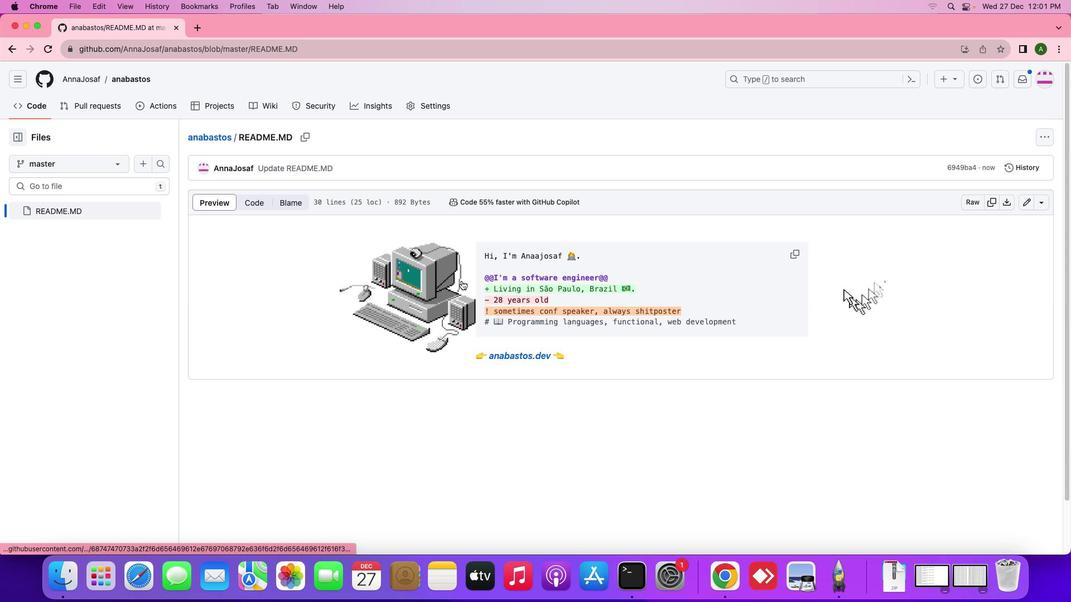 
Action: Mouse moved to (39, 105)
Screenshot: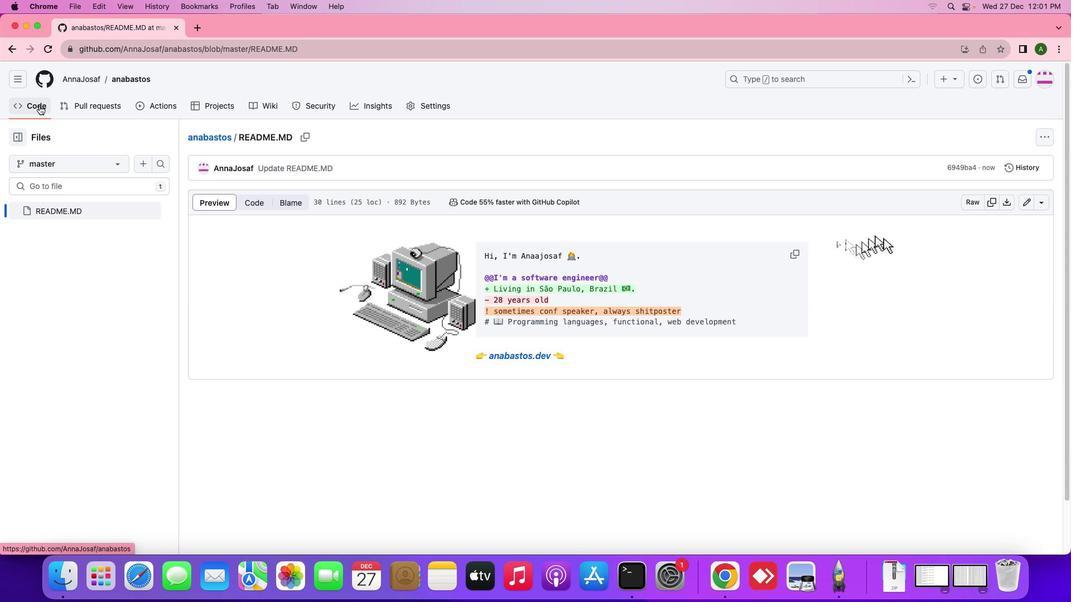 
Action: Mouse pressed left at (39, 105)
Screenshot: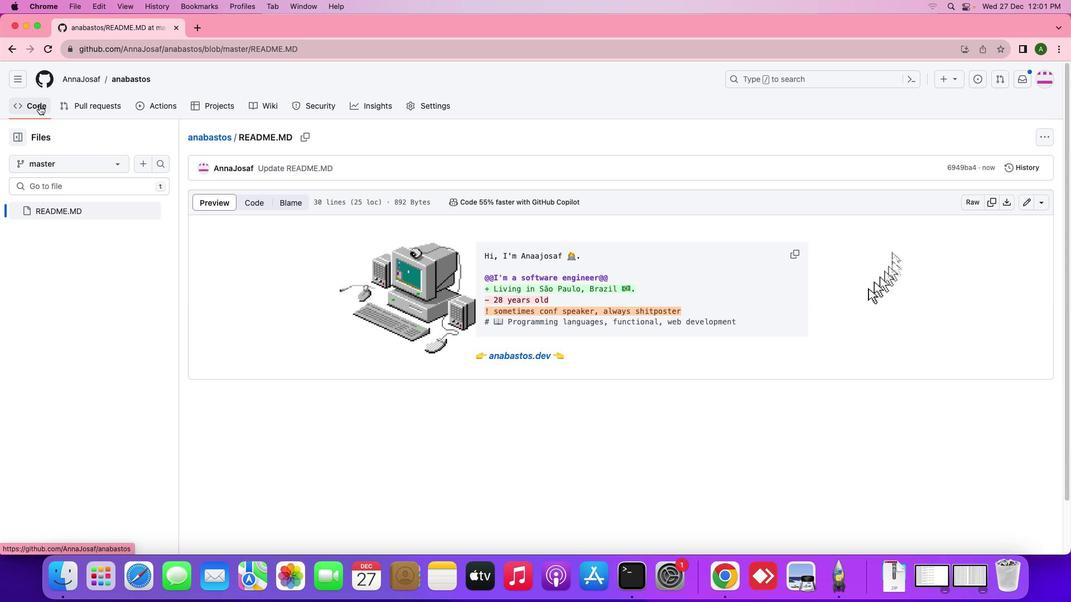 
Action: Mouse moved to (595, 222)
Screenshot: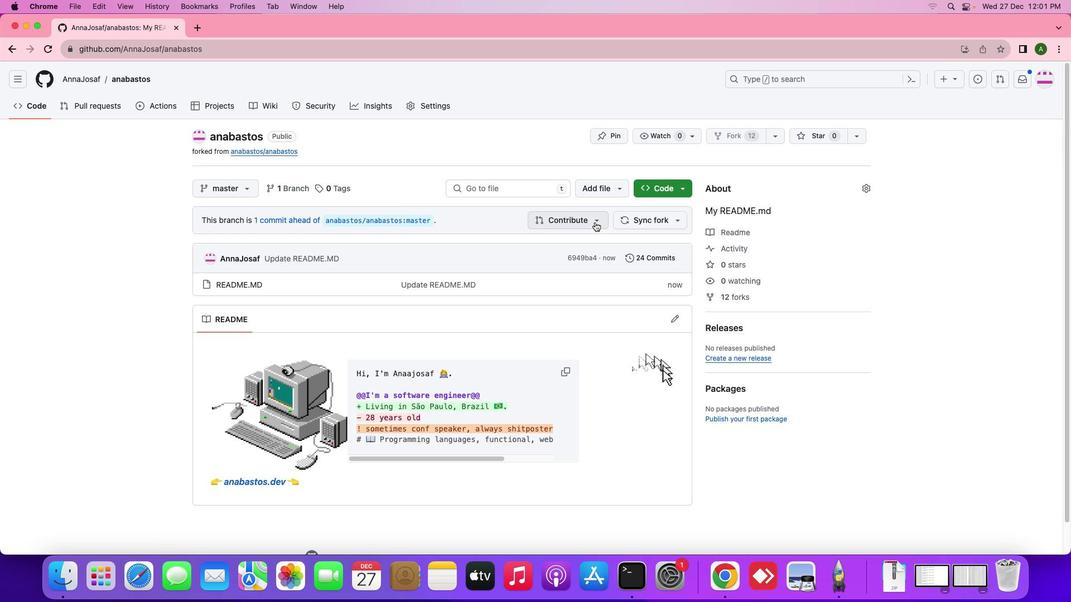 
Action: Mouse pressed left at (595, 222)
Screenshot: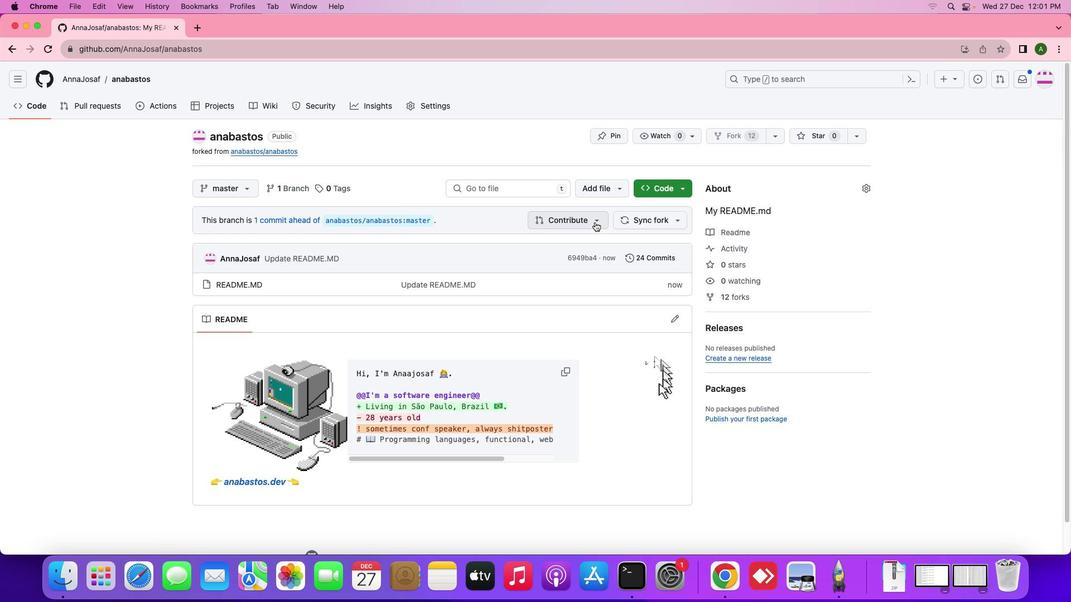 
Action: Mouse moved to (532, 348)
Screenshot: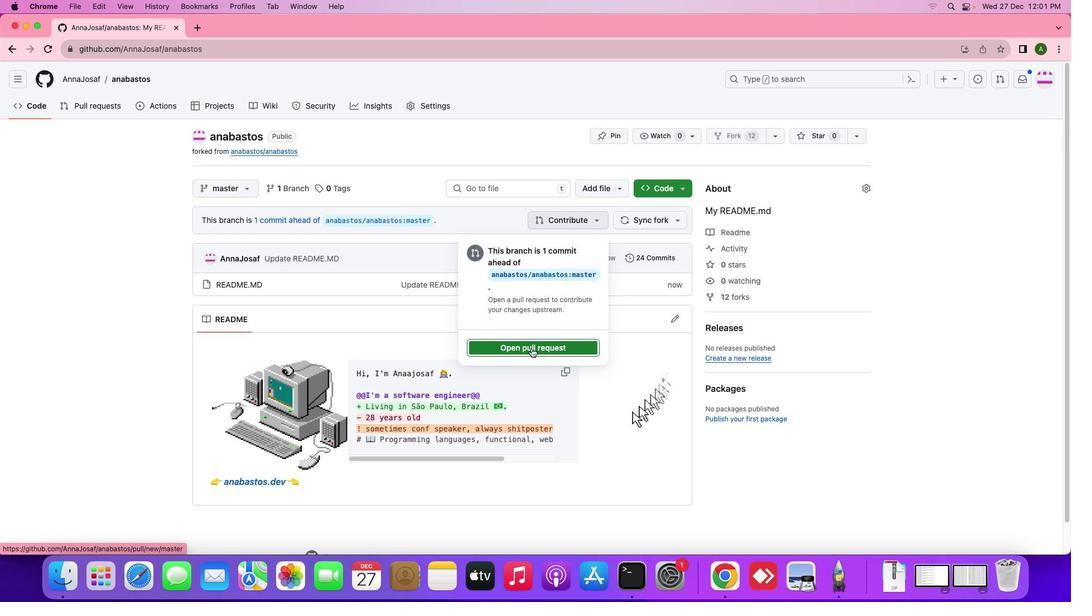 
Action: Mouse pressed left at (532, 348)
Screenshot: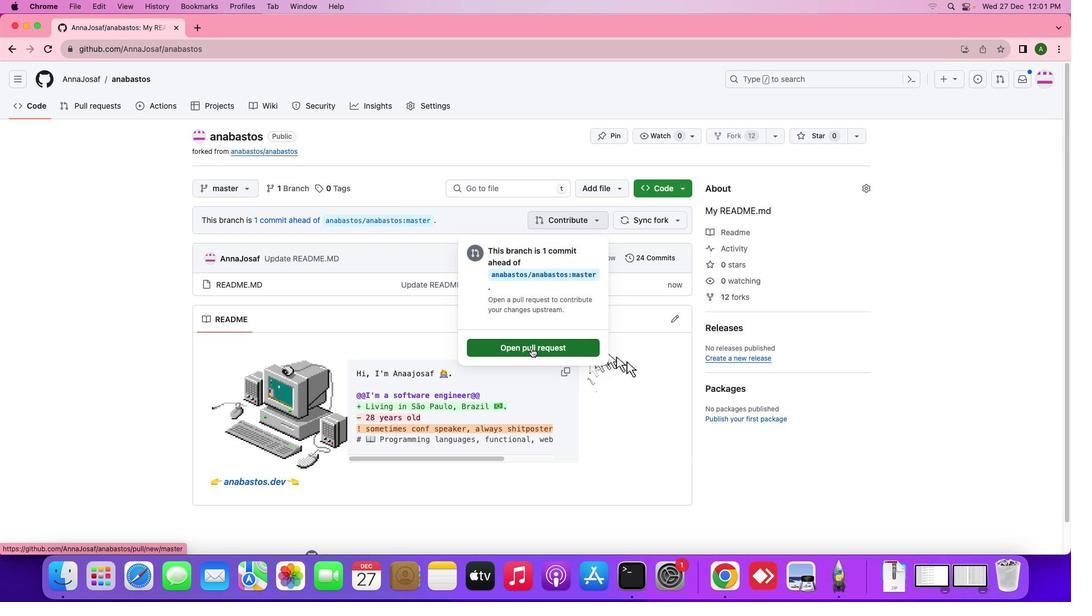 
Action: Mouse moved to (807, 251)
Screenshot: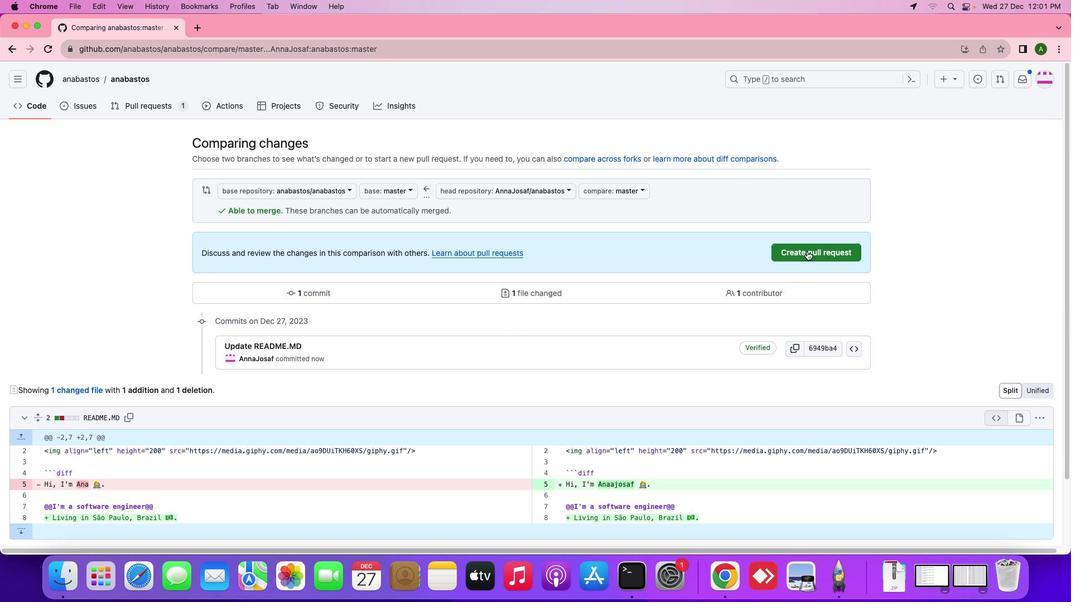 
Action: Mouse pressed left at (807, 251)
Screenshot: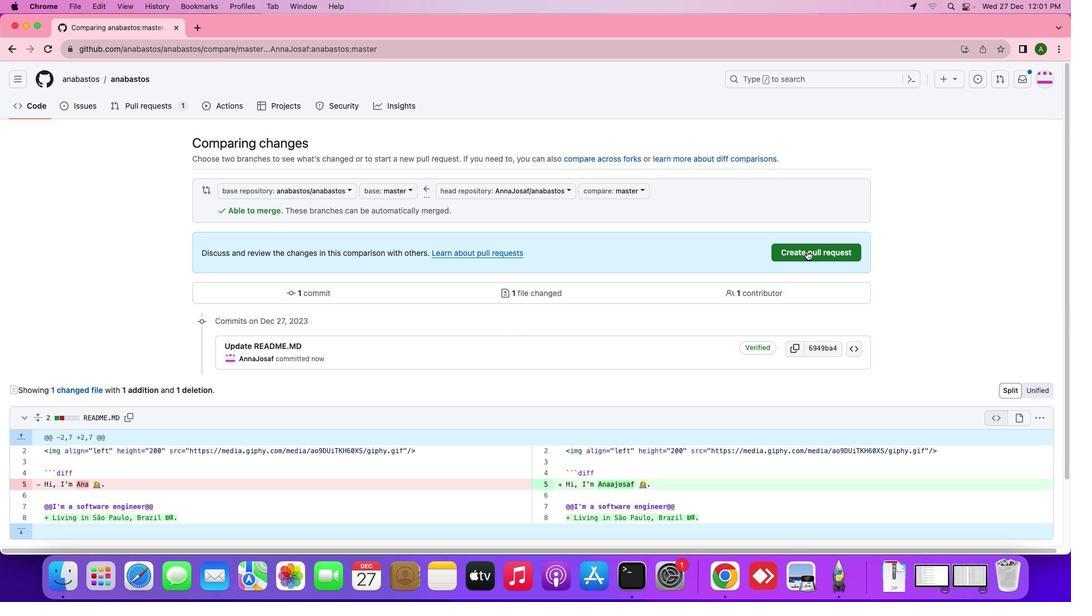 
Action: Mouse moved to (620, 505)
Screenshot: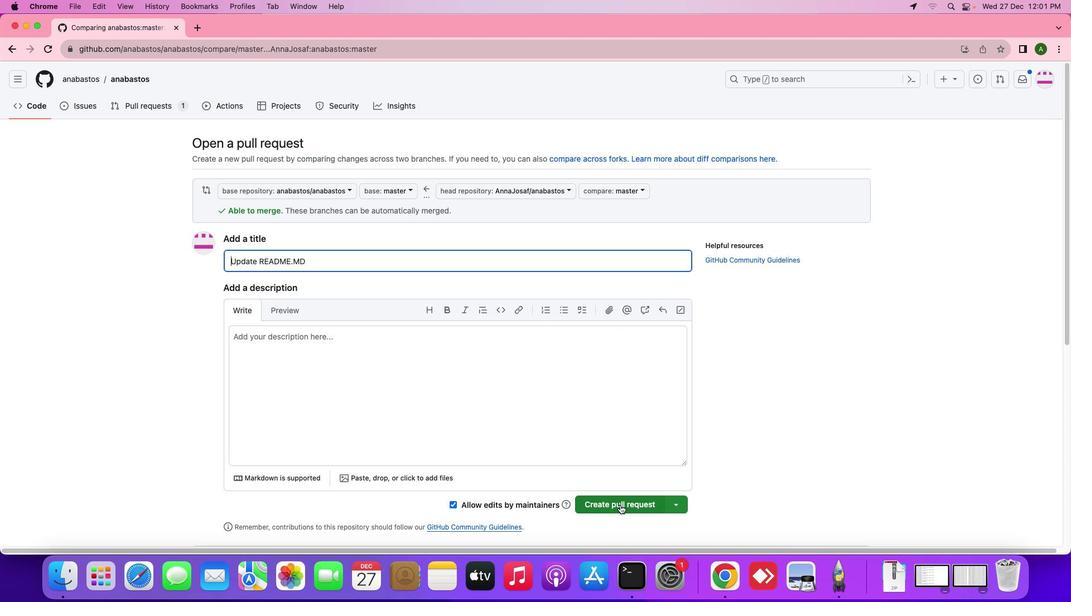 
Action: Mouse pressed left at (620, 505)
Screenshot: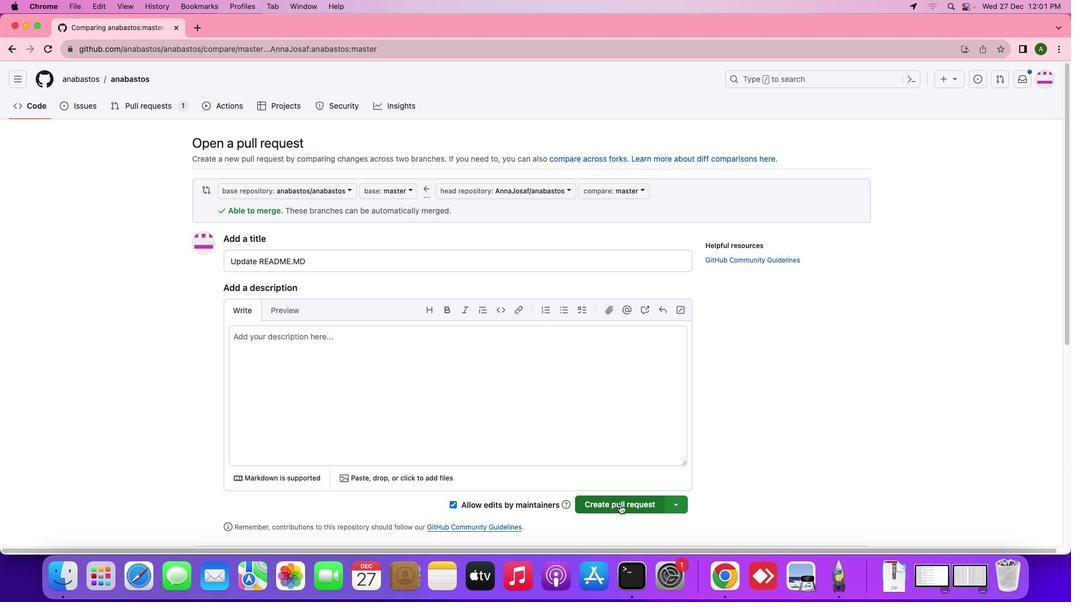 
Action: Mouse moved to (321, 409)
Screenshot: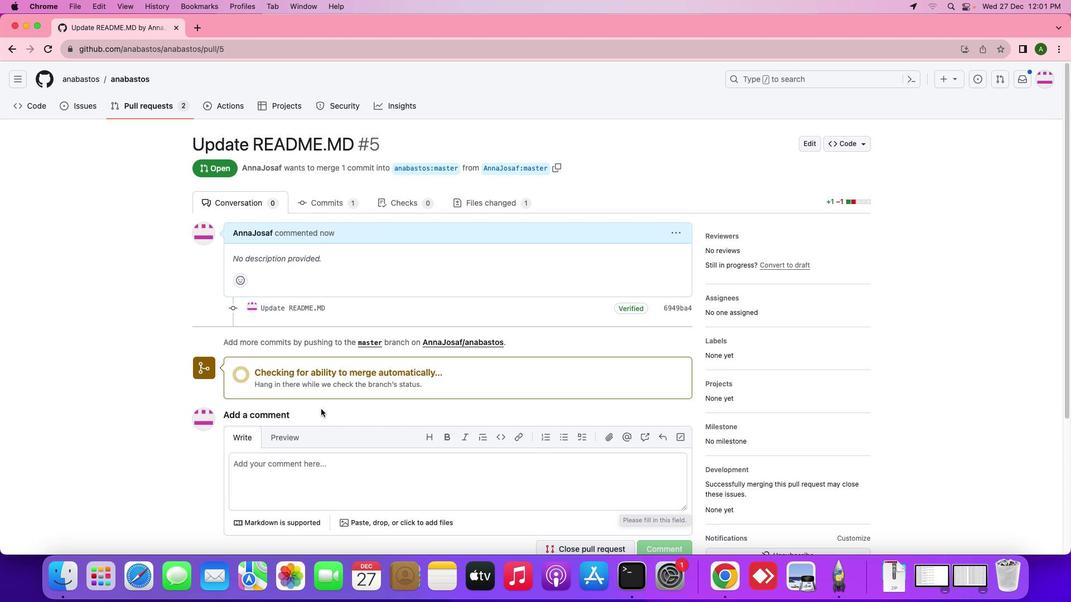 
